 Task: Look for space in Portel, Brazil from 17th June, 2023 to 21st June, 2023 for 2 adults in price range Rs.7000 to Rs.12000. Place can be private room with 1  bedroom having 2 beds and 1 bathroom. Property type can be flat. Amenities needed are: wifi, . Booking option can be shelf check-in. Required host language is Spanish.
Action: Mouse moved to (619, 107)
Screenshot: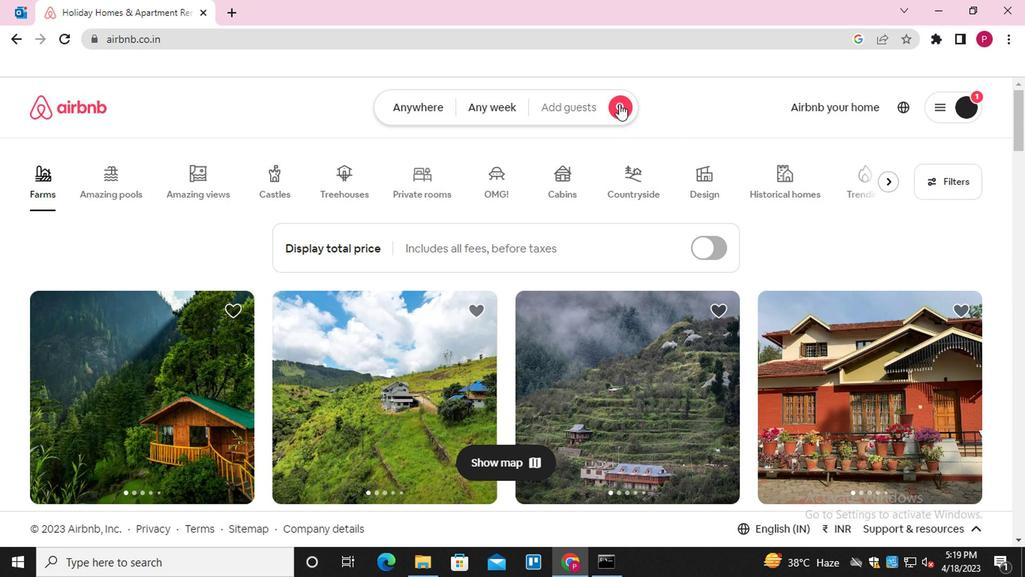 
Action: Mouse pressed left at (619, 107)
Screenshot: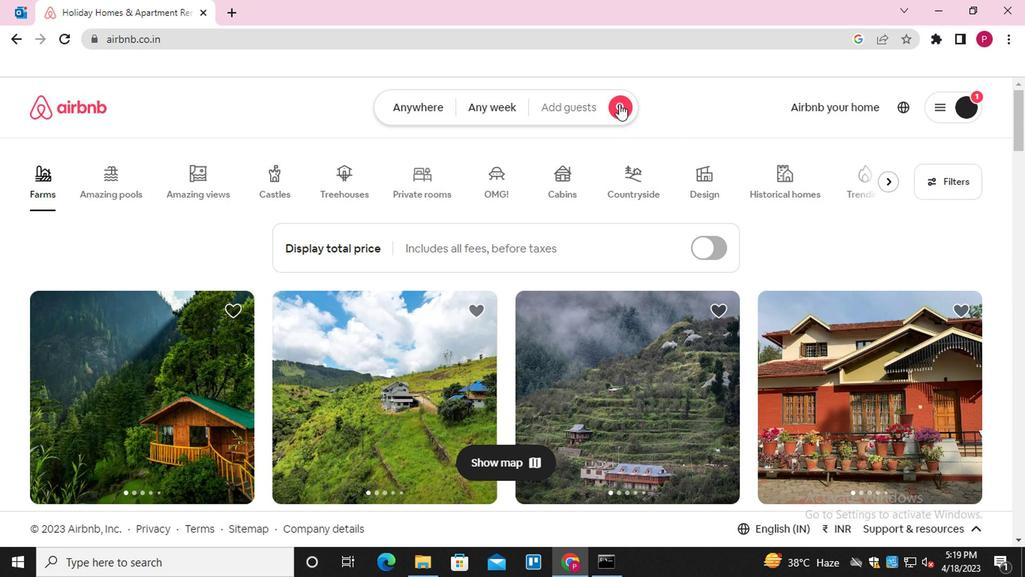 
Action: Mouse moved to (350, 176)
Screenshot: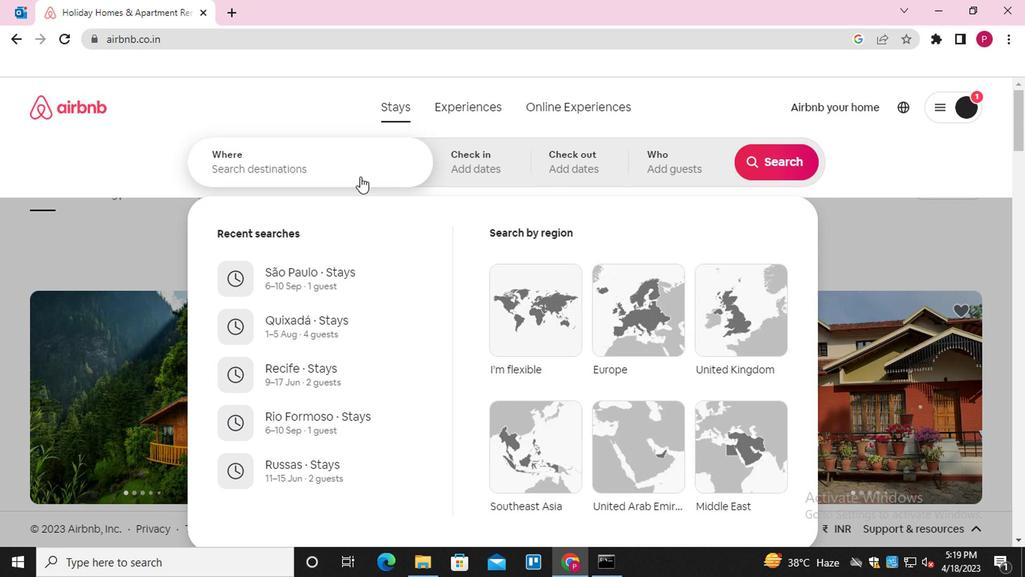
Action: Mouse pressed left at (350, 176)
Screenshot: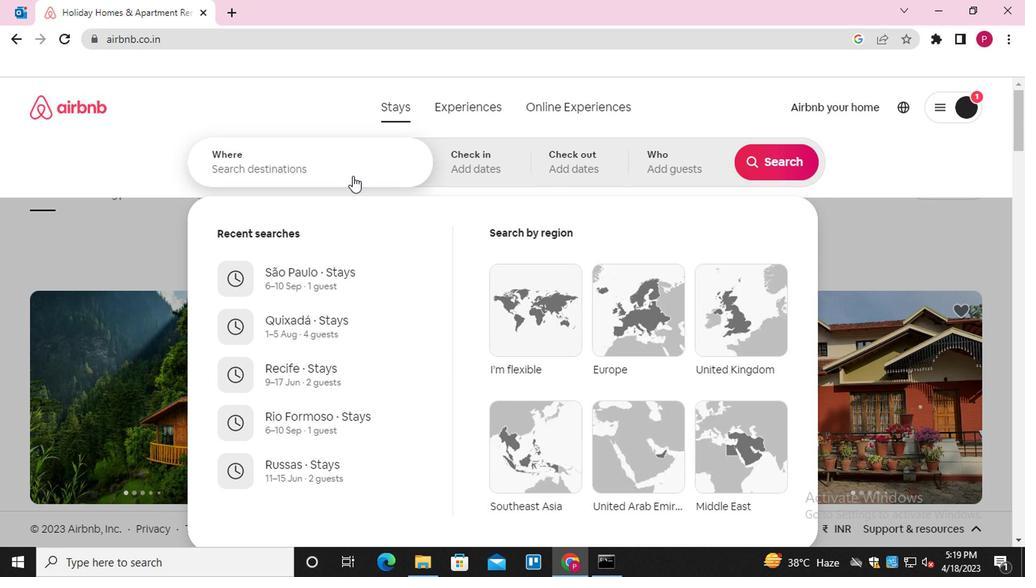 
Action: Key pressed <Key.shift>PORTEL
Screenshot: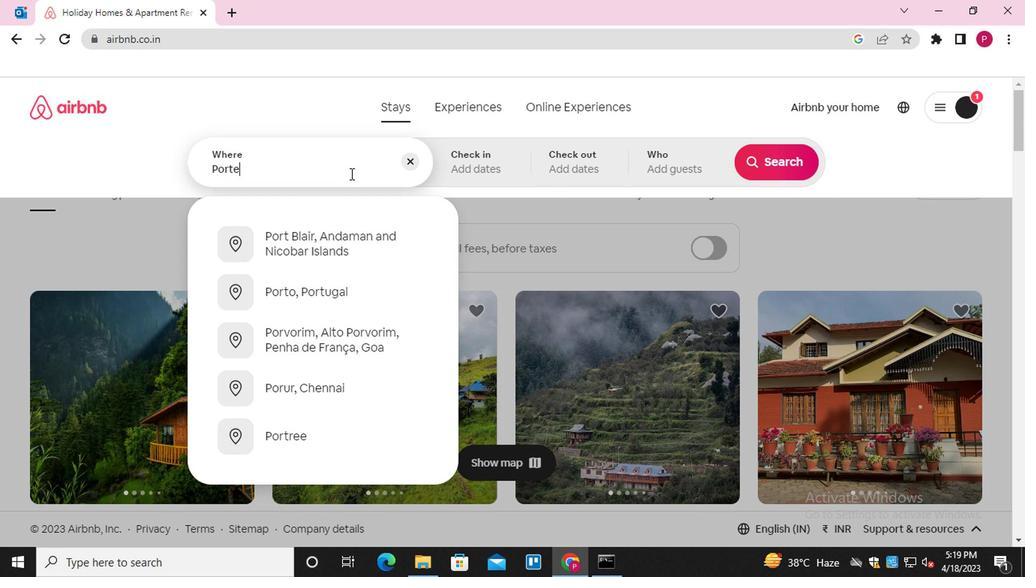 
Action: Mouse moved to (340, 296)
Screenshot: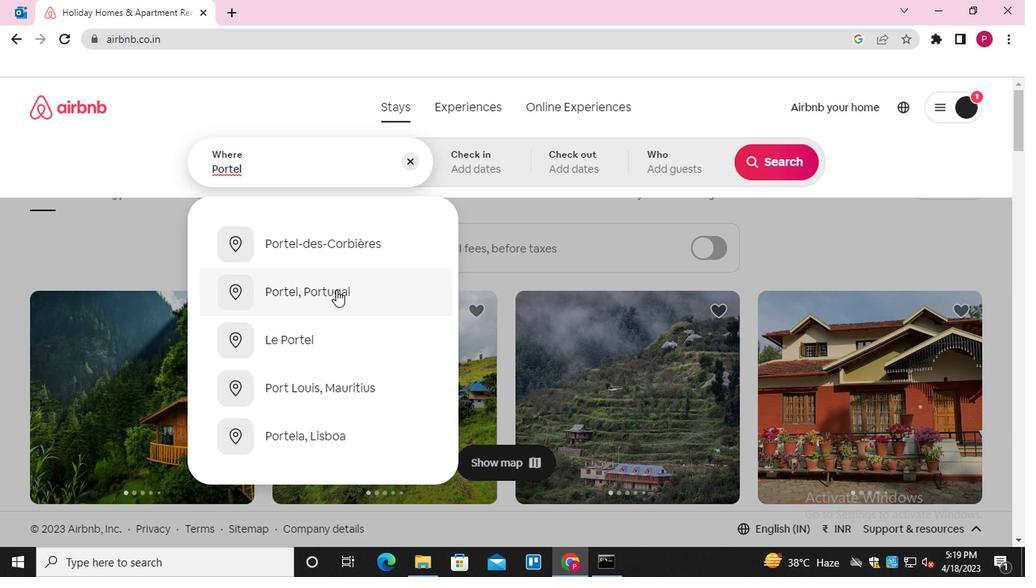 
Action: Mouse pressed left at (340, 296)
Screenshot: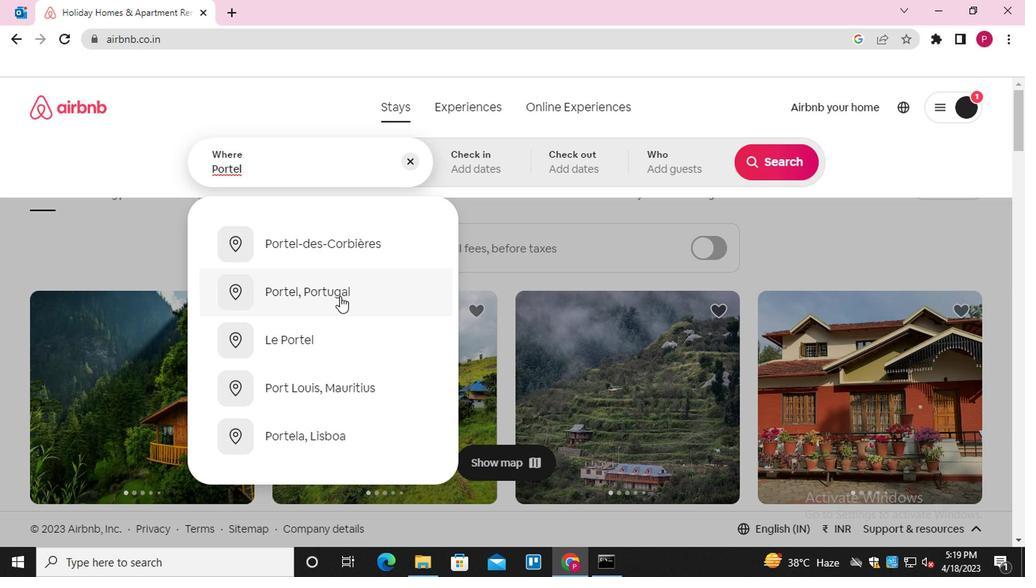
Action: Mouse moved to (758, 277)
Screenshot: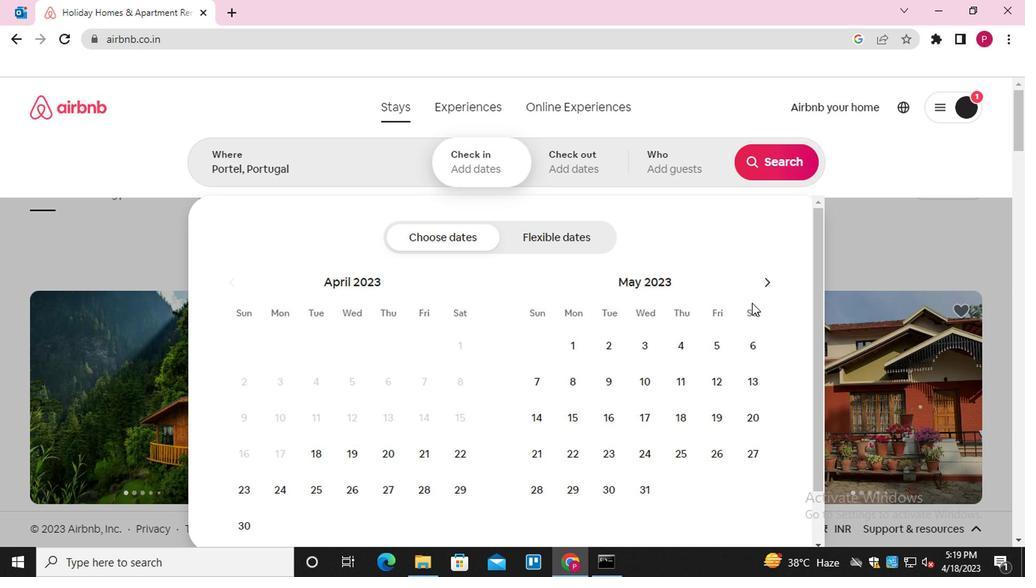 
Action: Mouse pressed left at (758, 277)
Screenshot: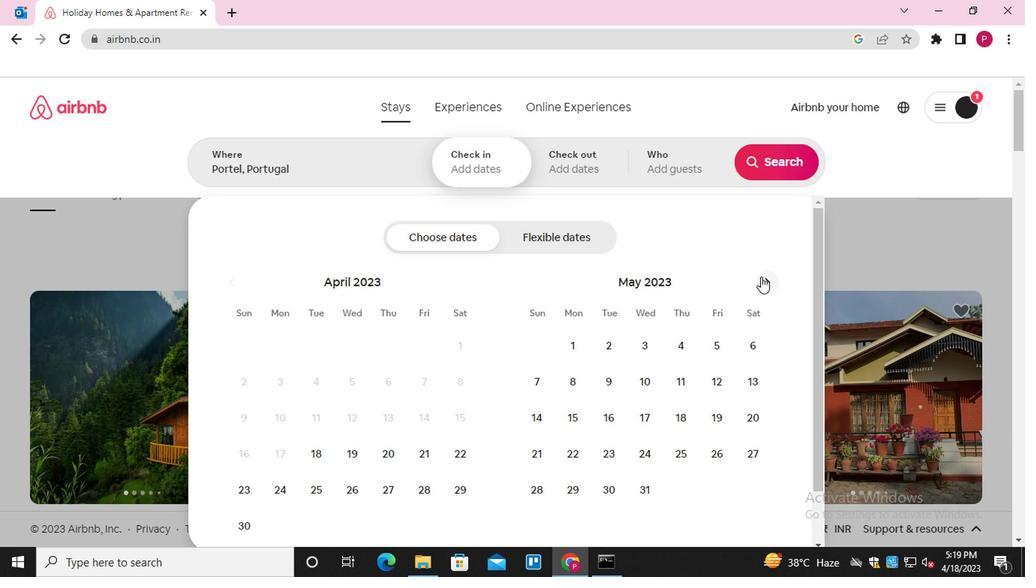 
Action: Mouse moved to (737, 415)
Screenshot: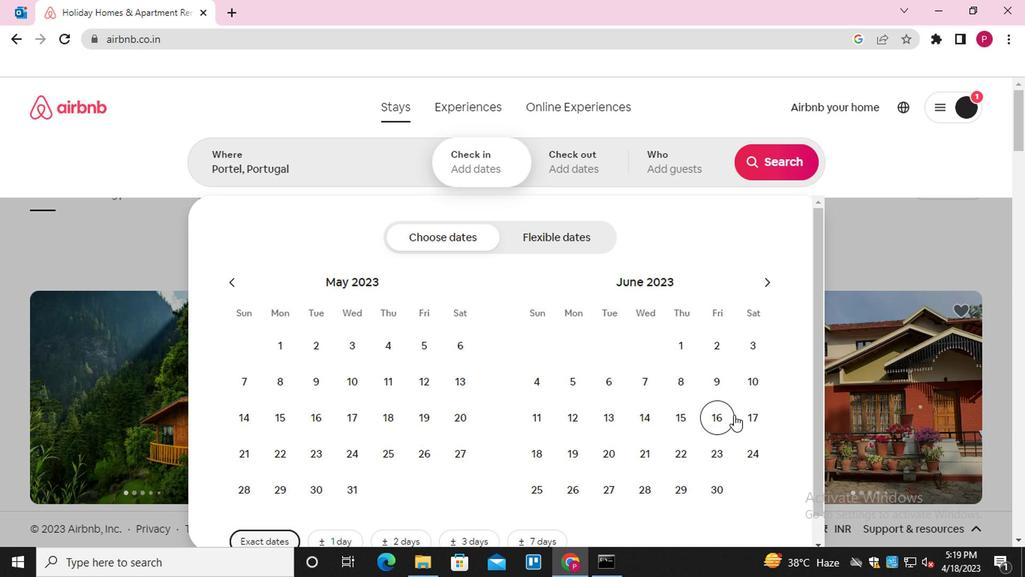 
Action: Mouse pressed left at (737, 415)
Screenshot: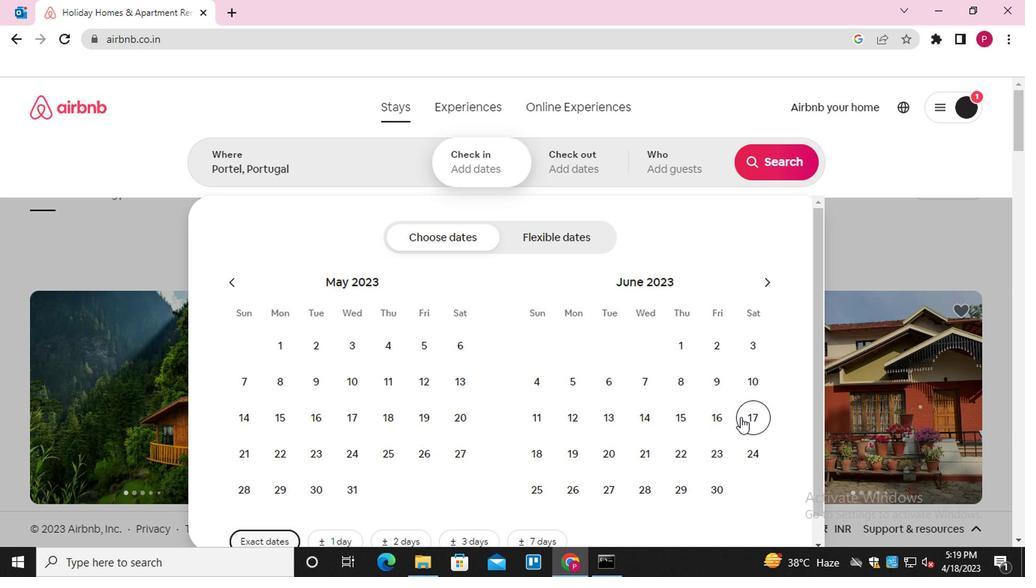 
Action: Mouse moved to (649, 454)
Screenshot: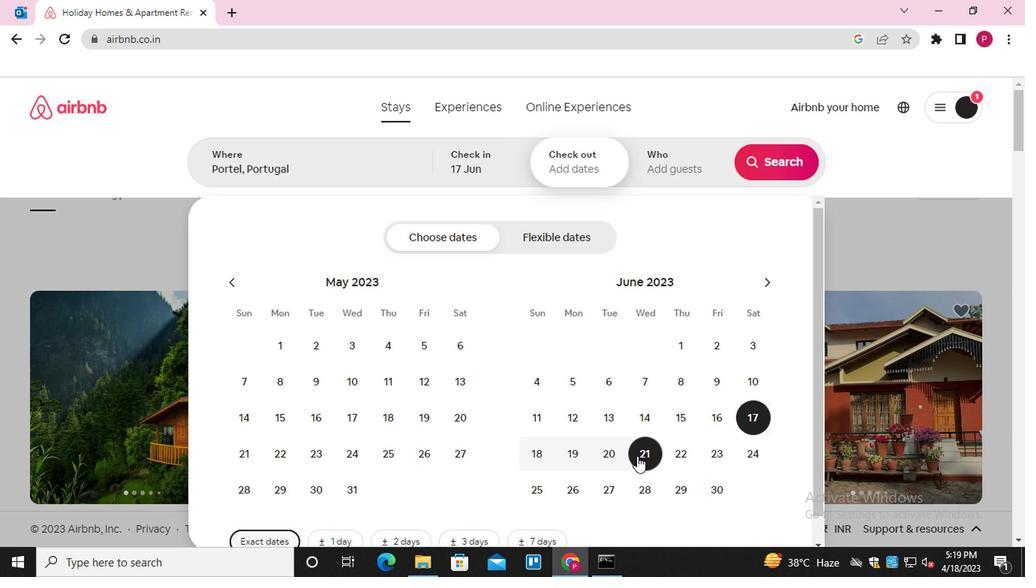 
Action: Mouse pressed left at (649, 454)
Screenshot: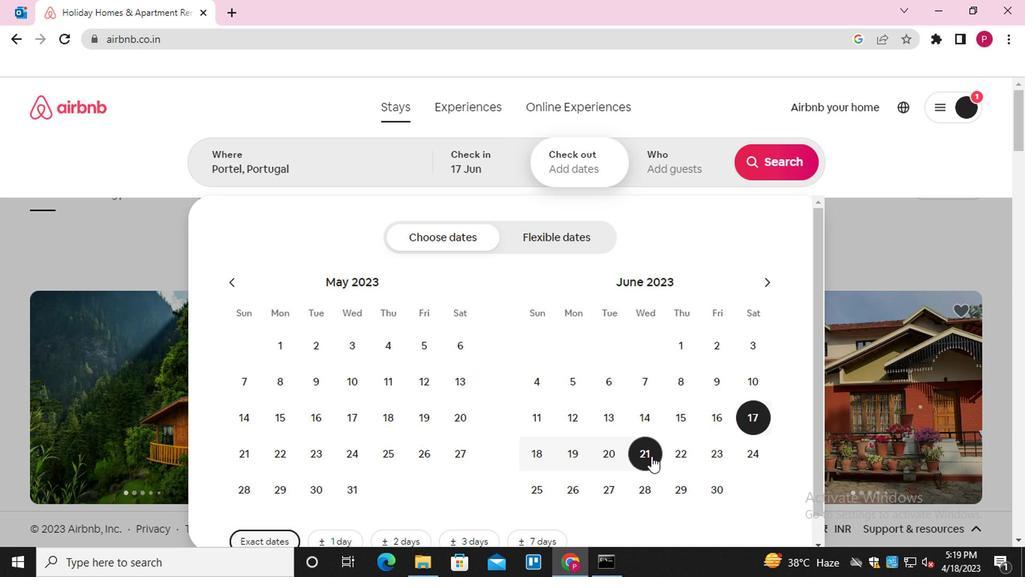 
Action: Mouse moved to (673, 168)
Screenshot: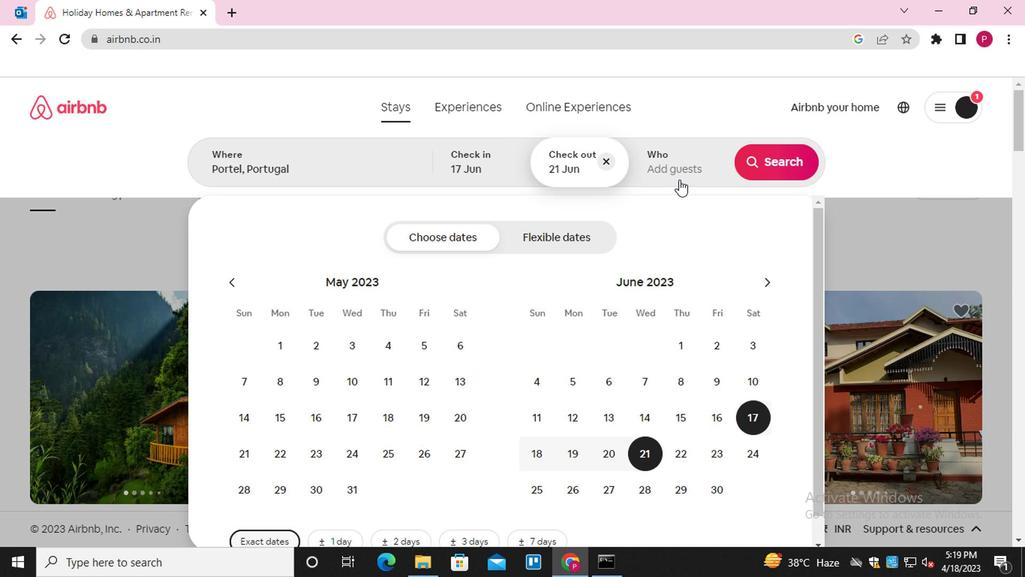 
Action: Mouse pressed left at (673, 168)
Screenshot: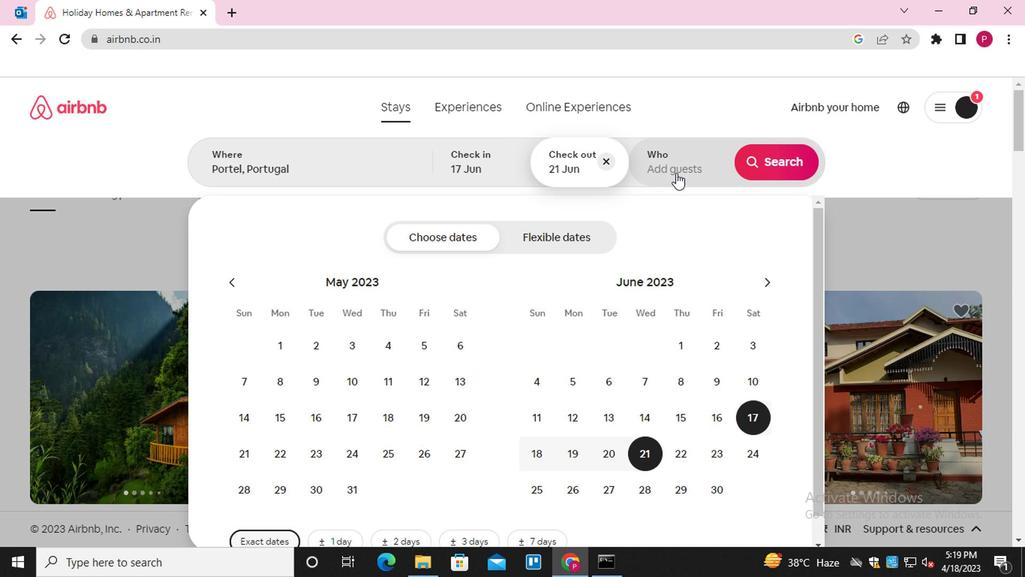 
Action: Mouse moved to (769, 246)
Screenshot: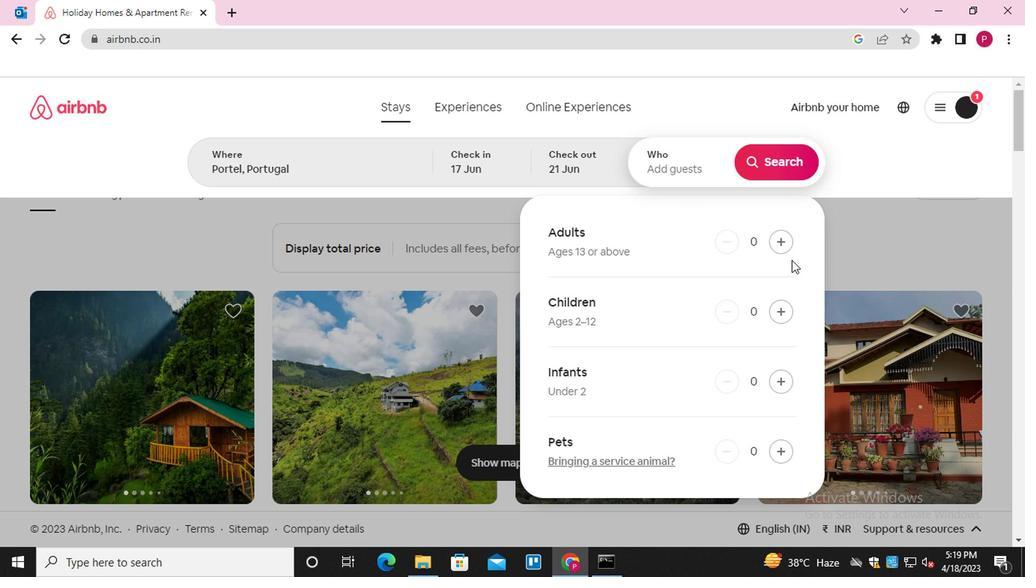 
Action: Mouse pressed left at (769, 246)
Screenshot: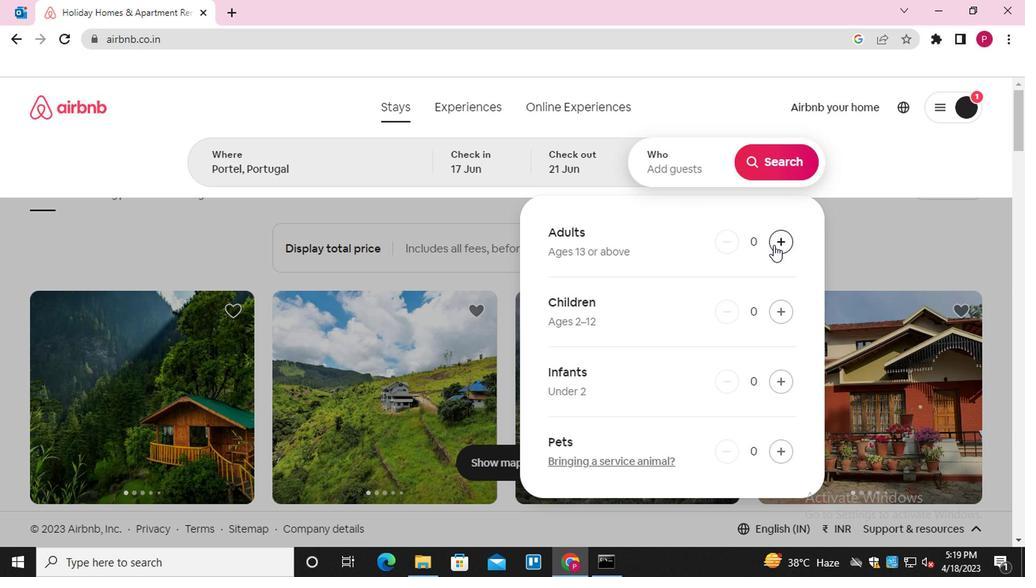 
Action: Mouse pressed left at (769, 246)
Screenshot: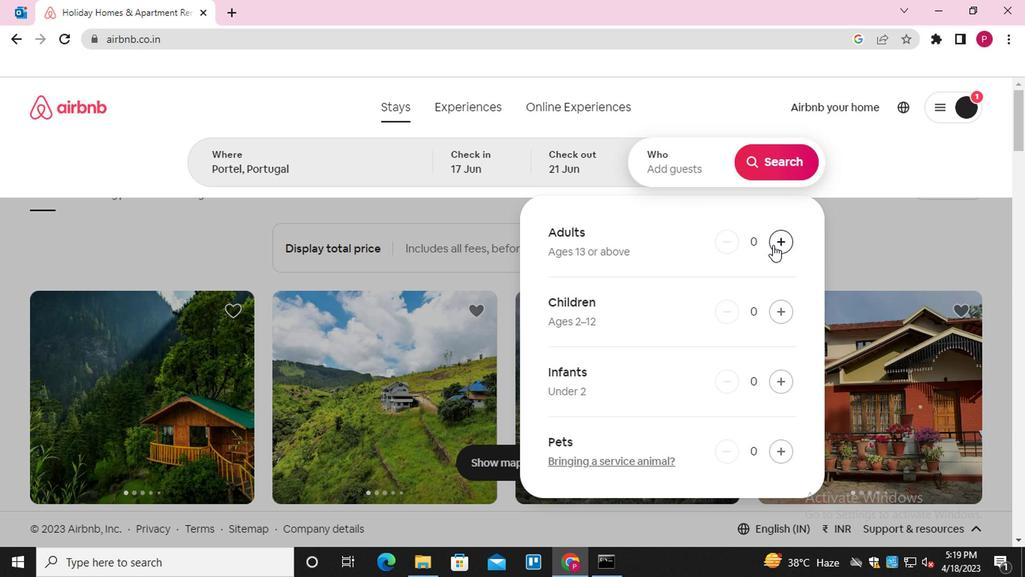 
Action: Mouse moved to (769, 166)
Screenshot: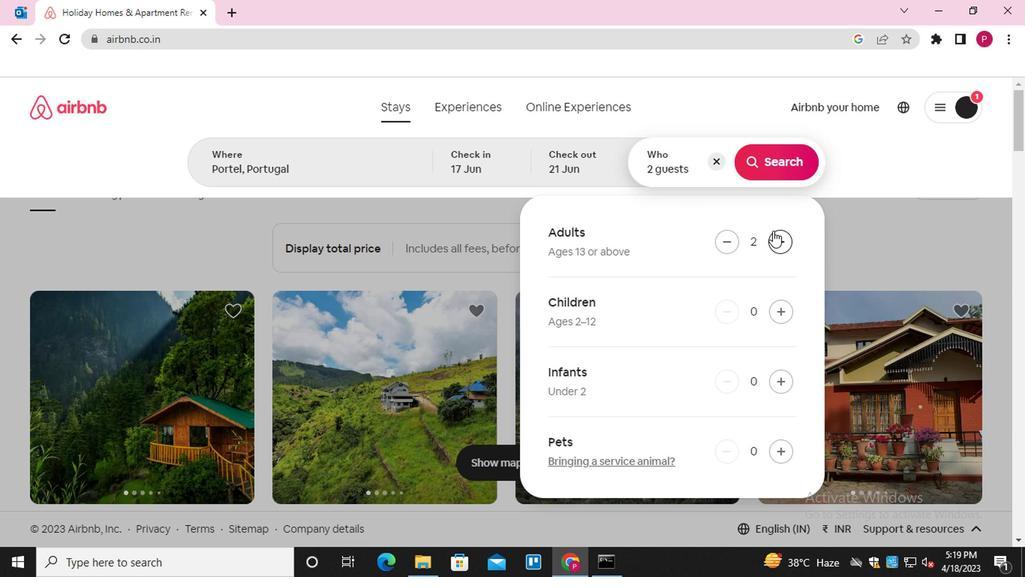 
Action: Mouse pressed left at (769, 166)
Screenshot: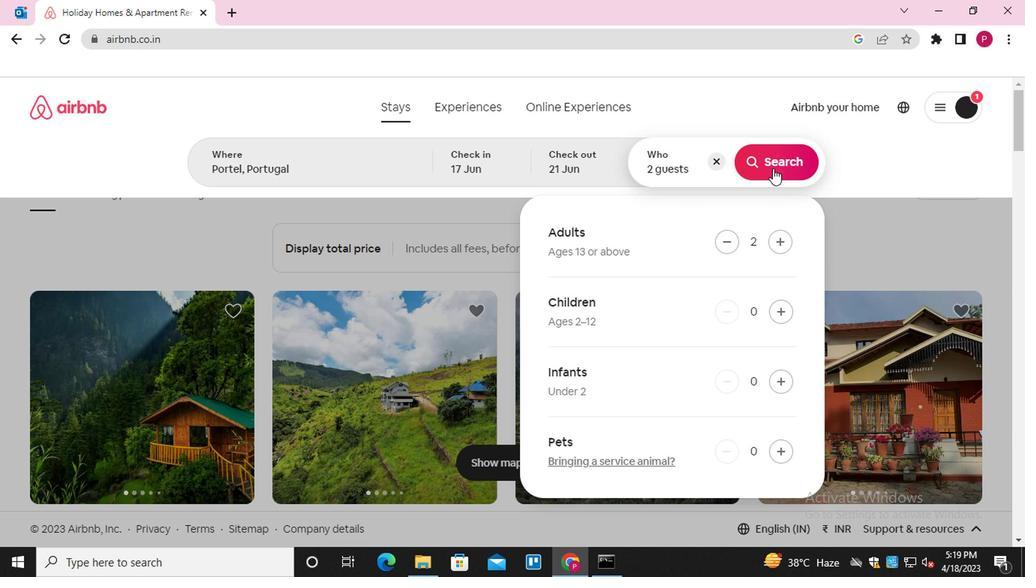 
Action: Mouse moved to (944, 172)
Screenshot: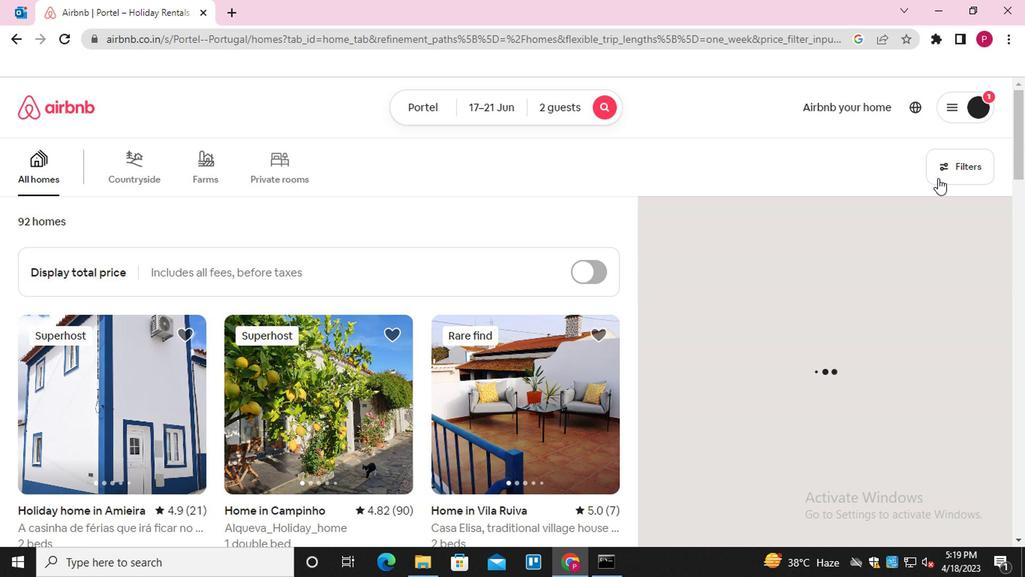 
Action: Mouse pressed left at (944, 172)
Screenshot: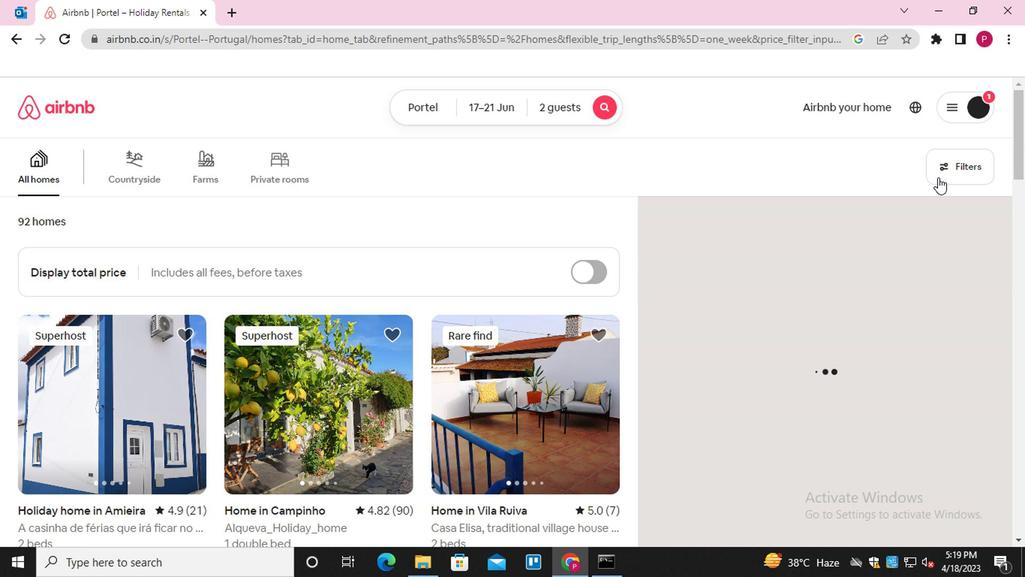 
Action: Mouse moved to (324, 362)
Screenshot: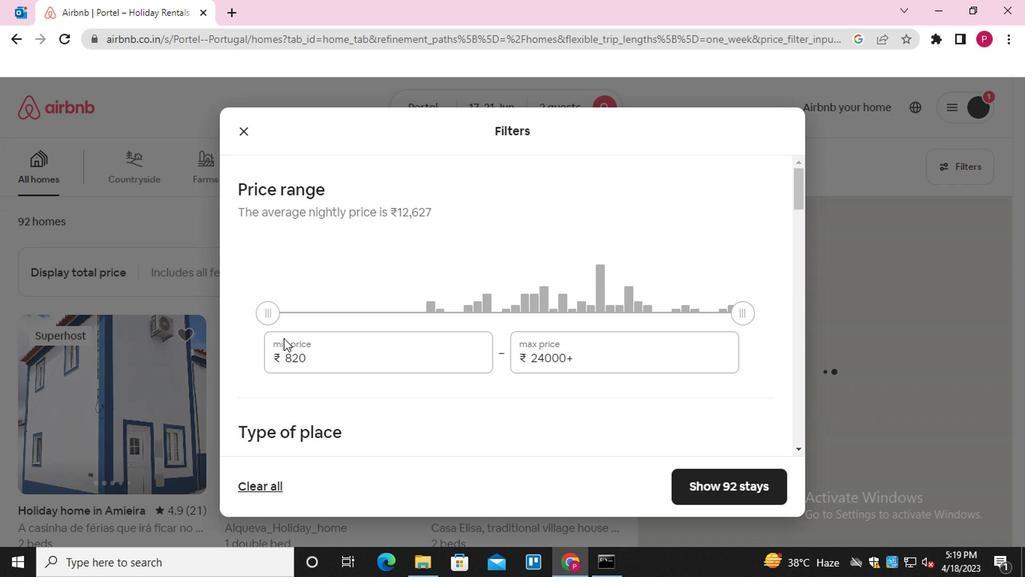 
Action: Mouse pressed left at (324, 362)
Screenshot: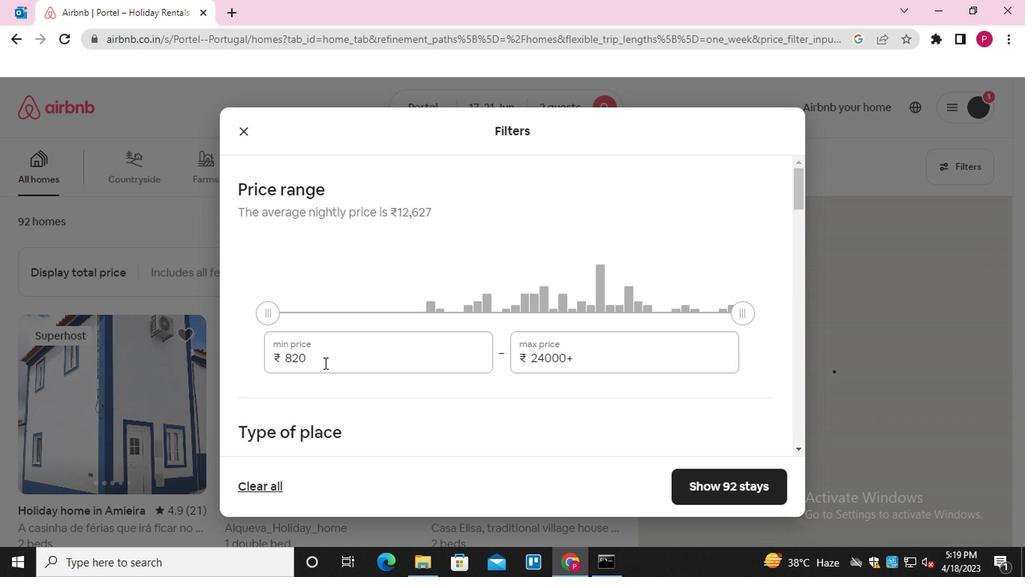 
Action: Mouse pressed left at (324, 362)
Screenshot: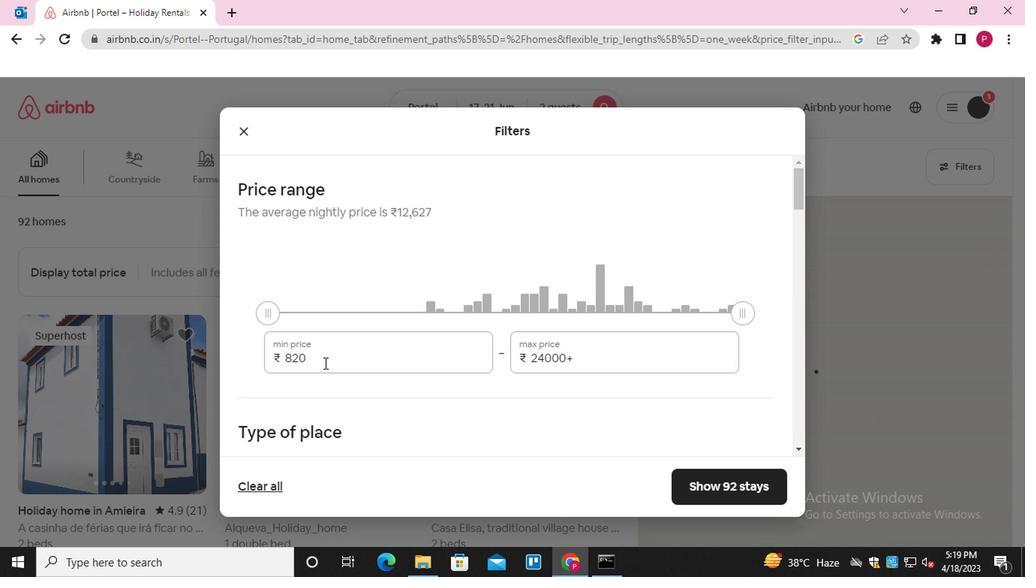 
Action: Key pressed 7000<Key.tab>129<Key.backspace>000
Screenshot: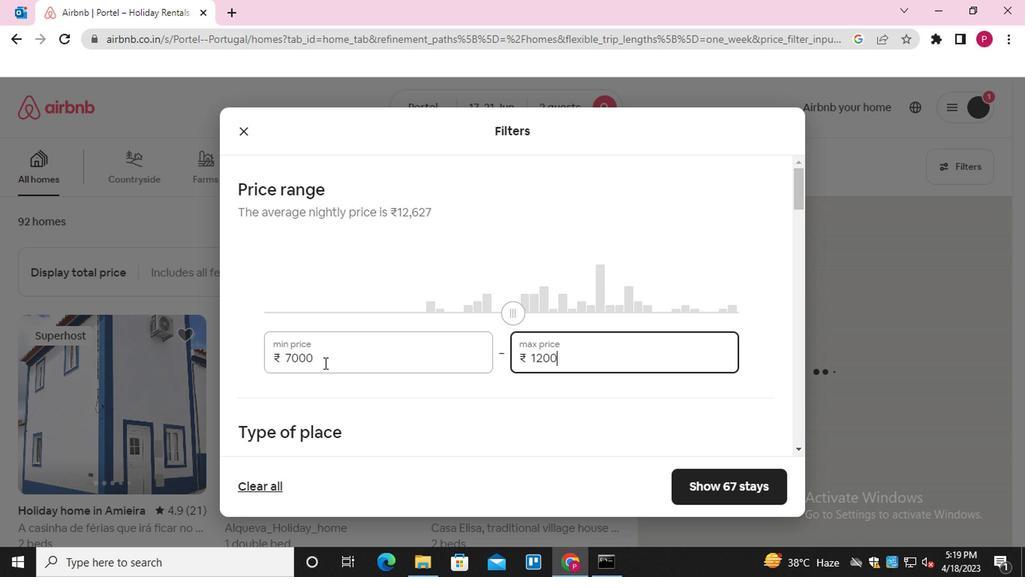 
Action: Mouse moved to (308, 431)
Screenshot: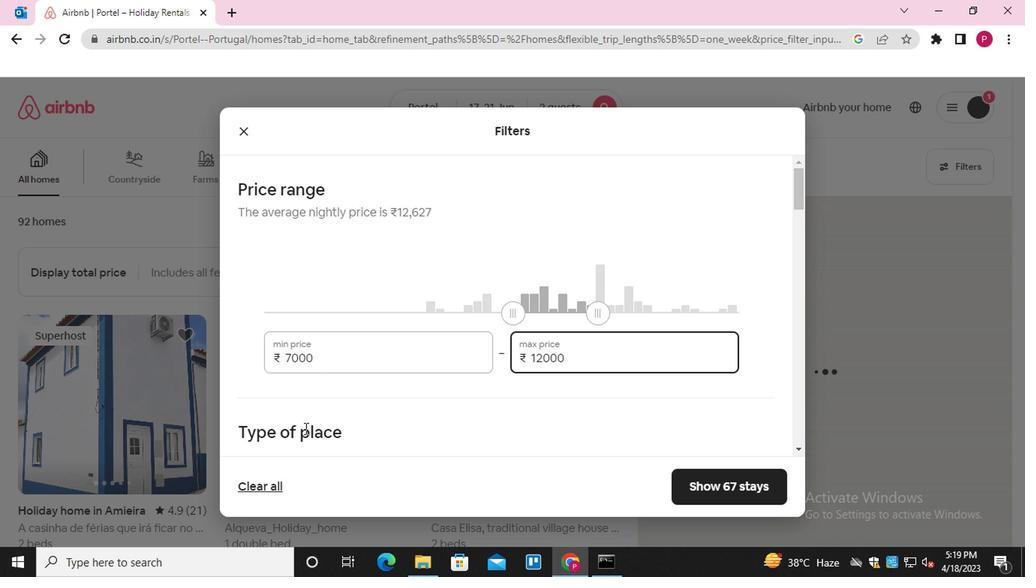
Action: Mouse scrolled (308, 430) with delta (0, 0)
Screenshot: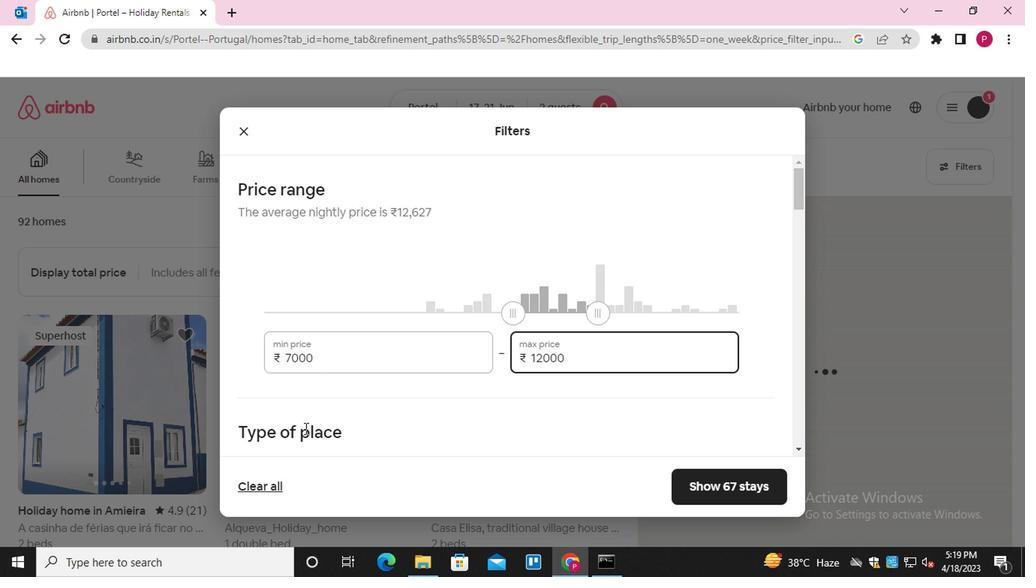 
Action: Mouse moved to (309, 431)
Screenshot: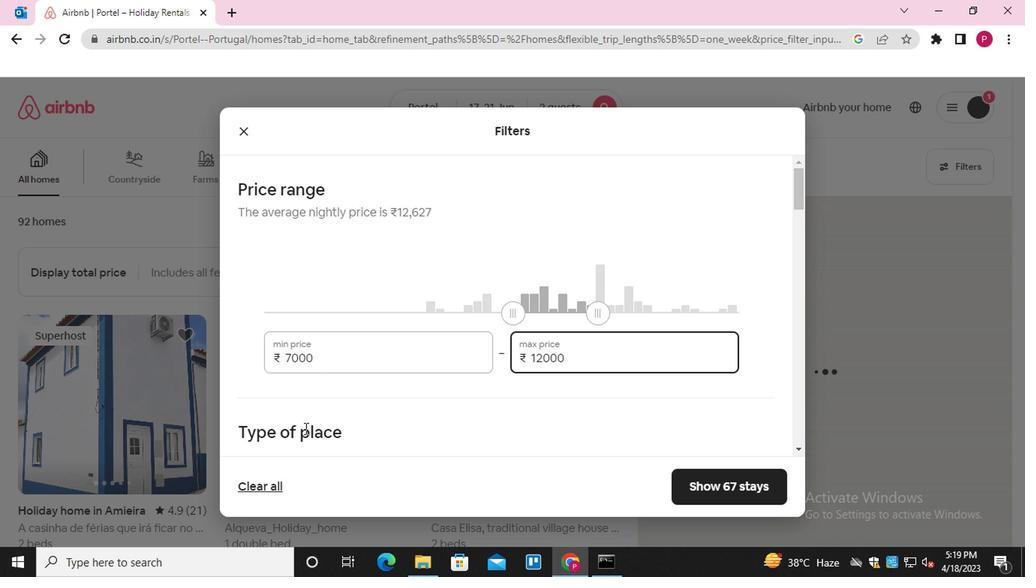 
Action: Mouse scrolled (309, 430) with delta (0, 0)
Screenshot: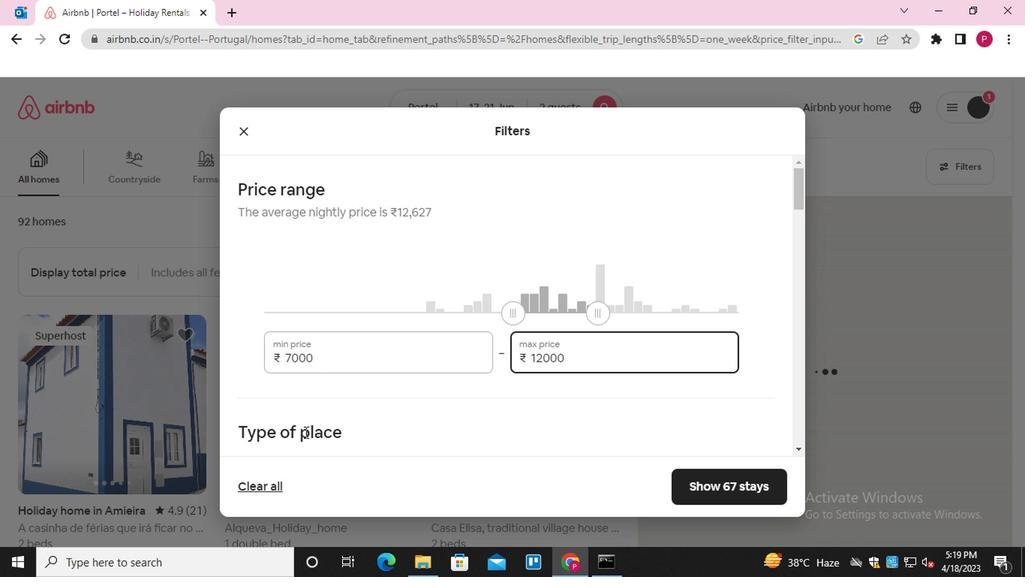 
Action: Mouse scrolled (309, 430) with delta (0, 0)
Screenshot: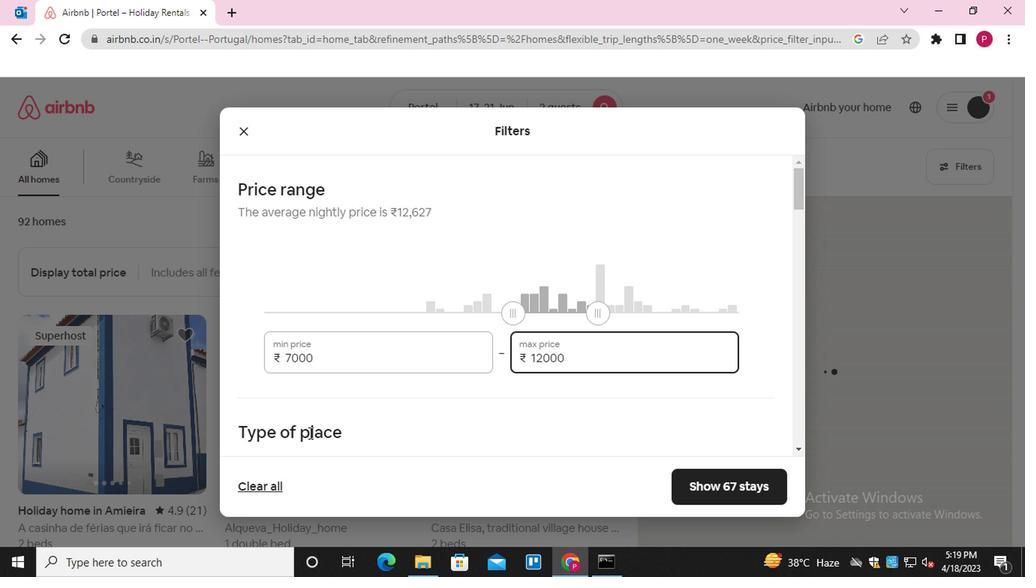 
Action: Mouse moved to (508, 257)
Screenshot: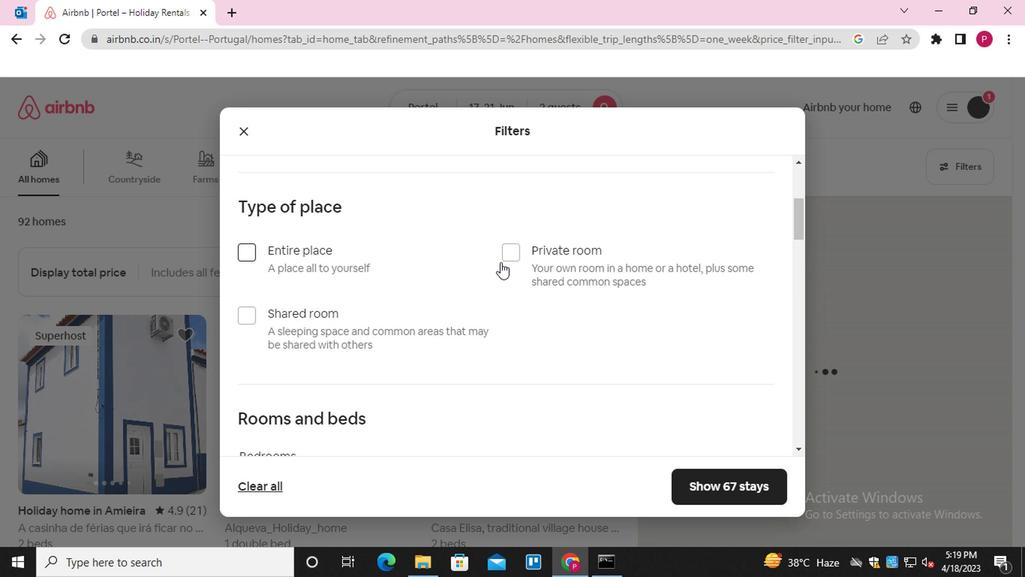 
Action: Mouse pressed left at (508, 257)
Screenshot: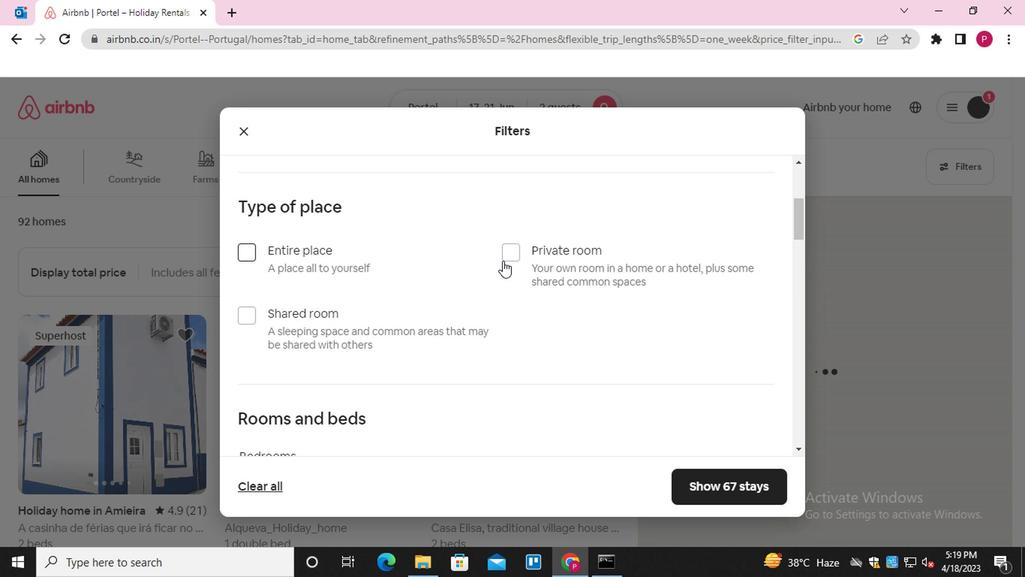 
Action: Mouse moved to (452, 369)
Screenshot: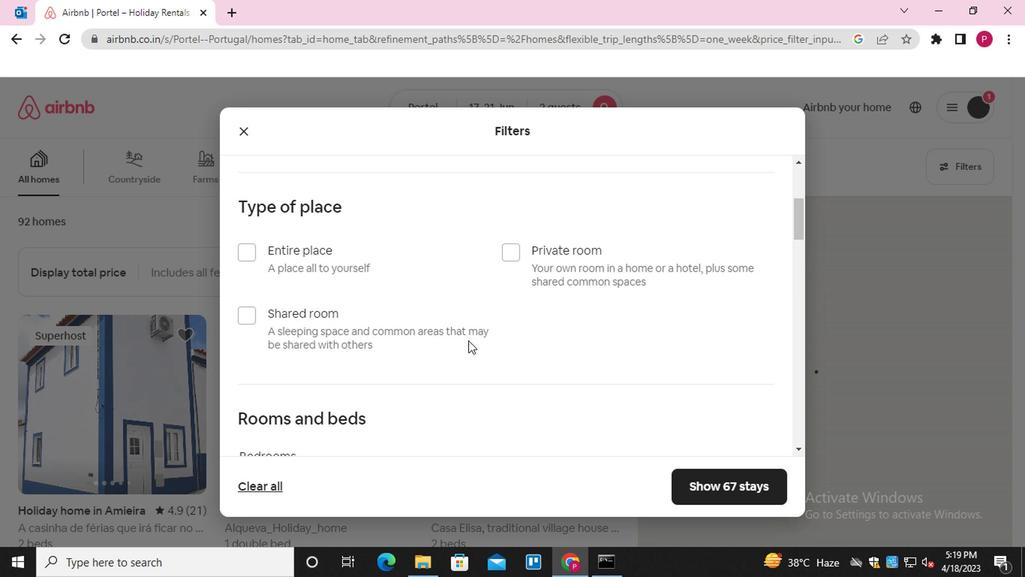 
Action: Mouse scrolled (452, 369) with delta (0, 0)
Screenshot: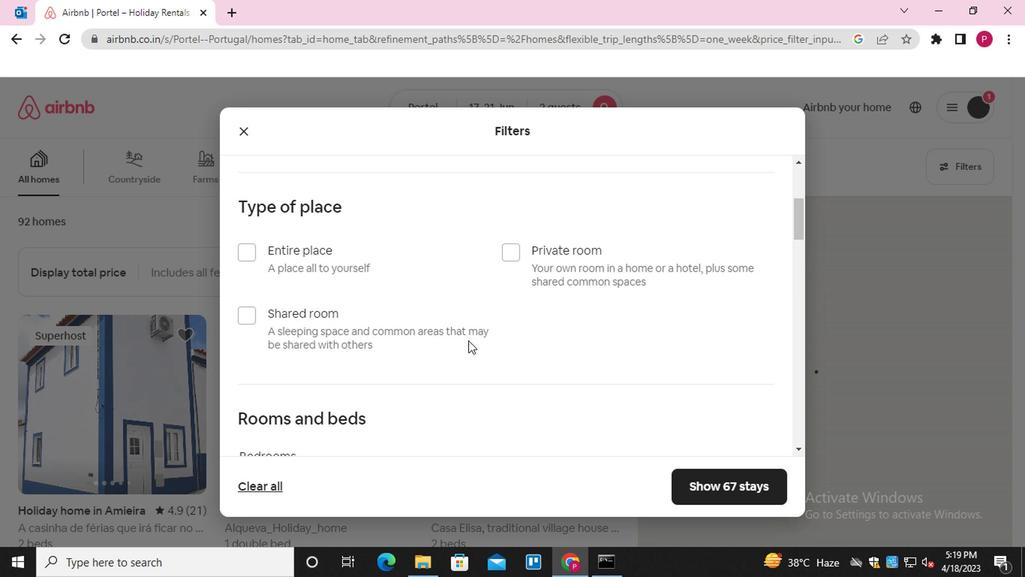 
Action: Mouse moved to (451, 371)
Screenshot: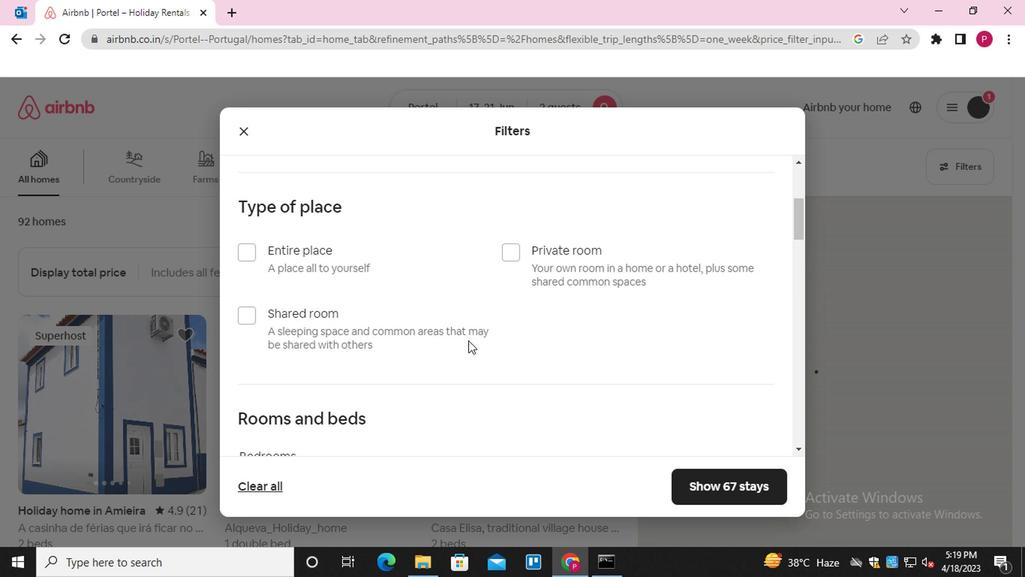 
Action: Mouse scrolled (451, 370) with delta (0, 0)
Screenshot: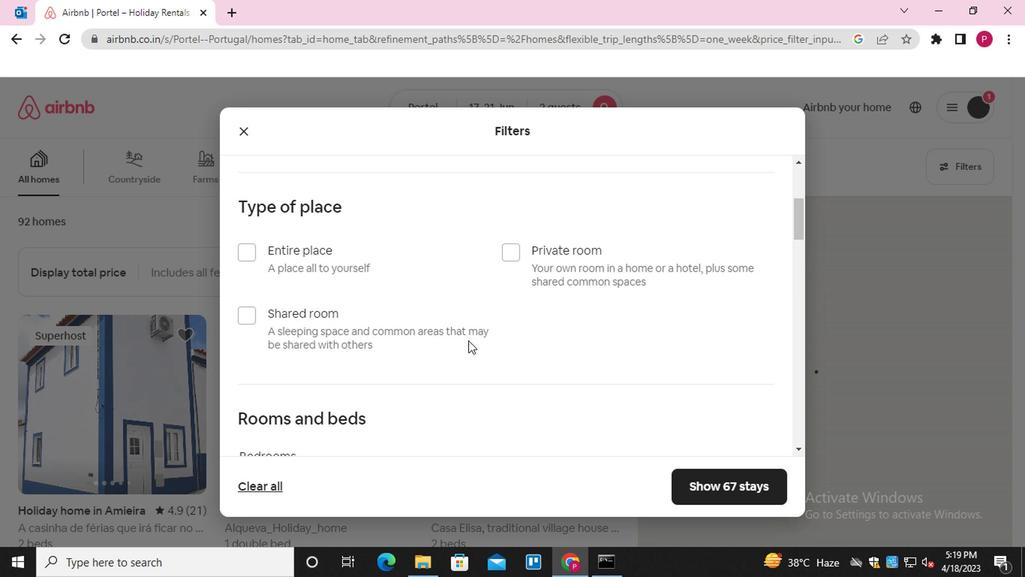 
Action: Mouse moved to (449, 373)
Screenshot: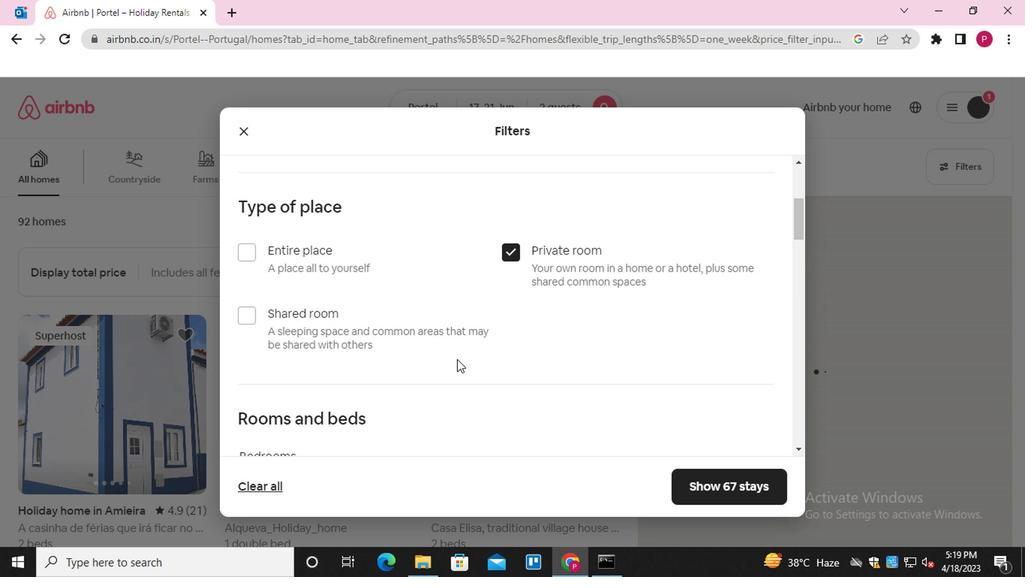 
Action: Mouse scrolled (449, 372) with delta (0, 0)
Screenshot: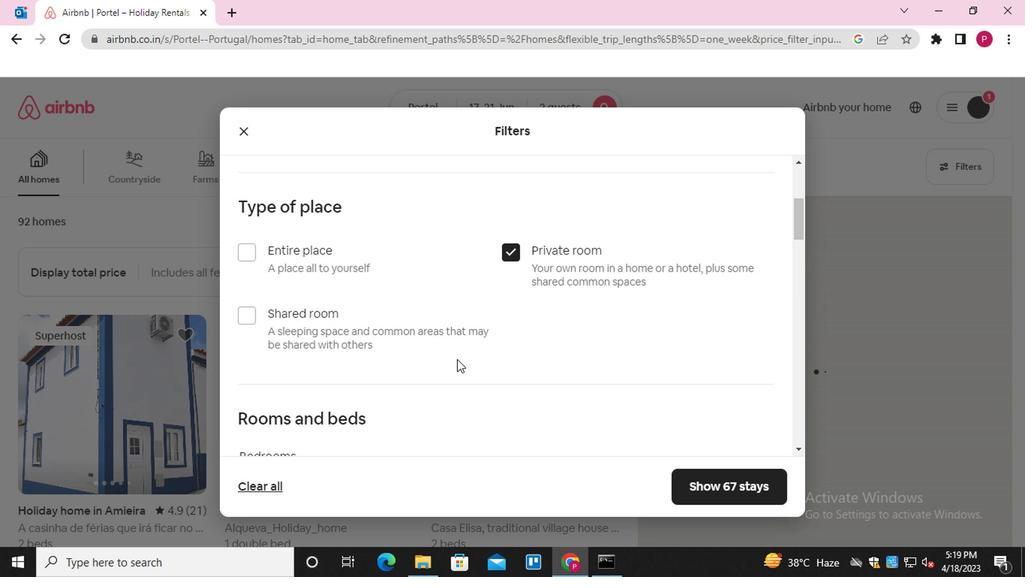 
Action: Mouse moved to (333, 278)
Screenshot: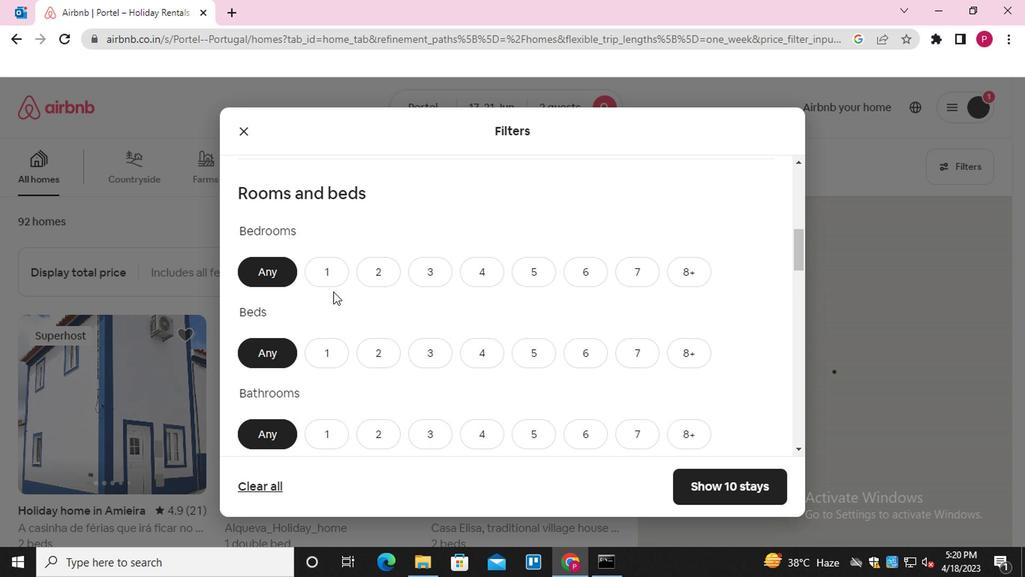 
Action: Mouse pressed left at (333, 278)
Screenshot: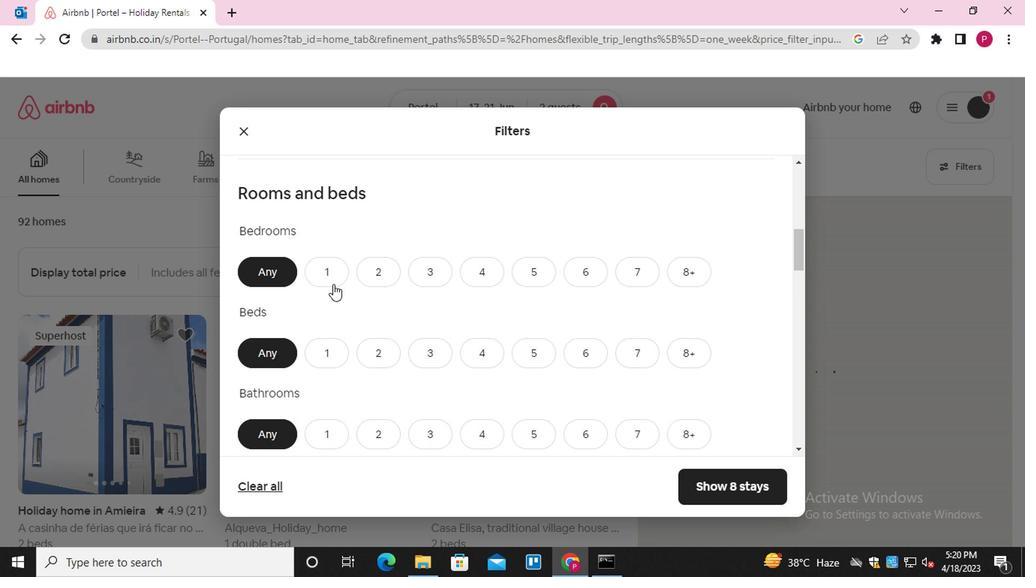 
Action: Mouse moved to (382, 352)
Screenshot: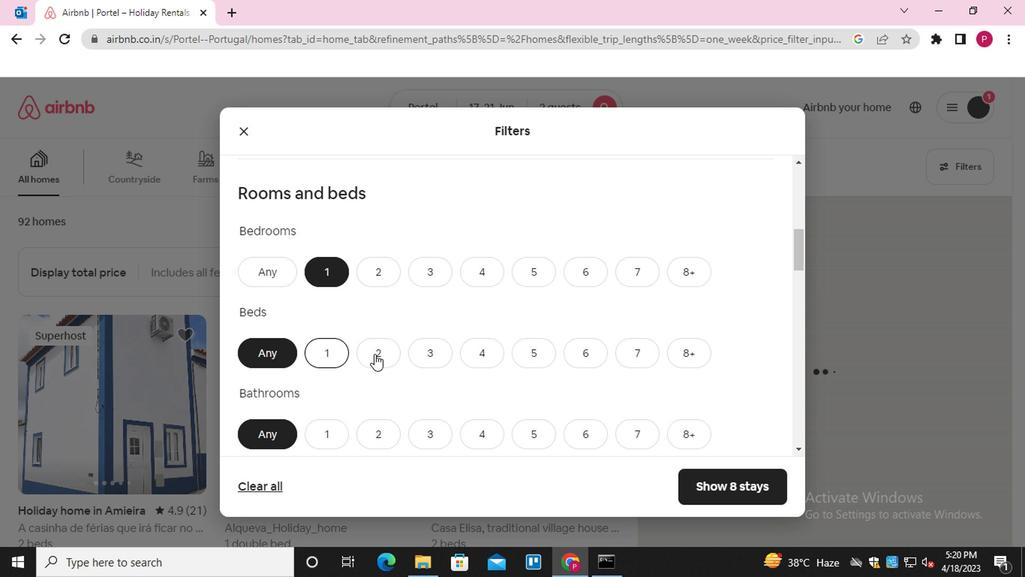 
Action: Mouse pressed left at (382, 352)
Screenshot: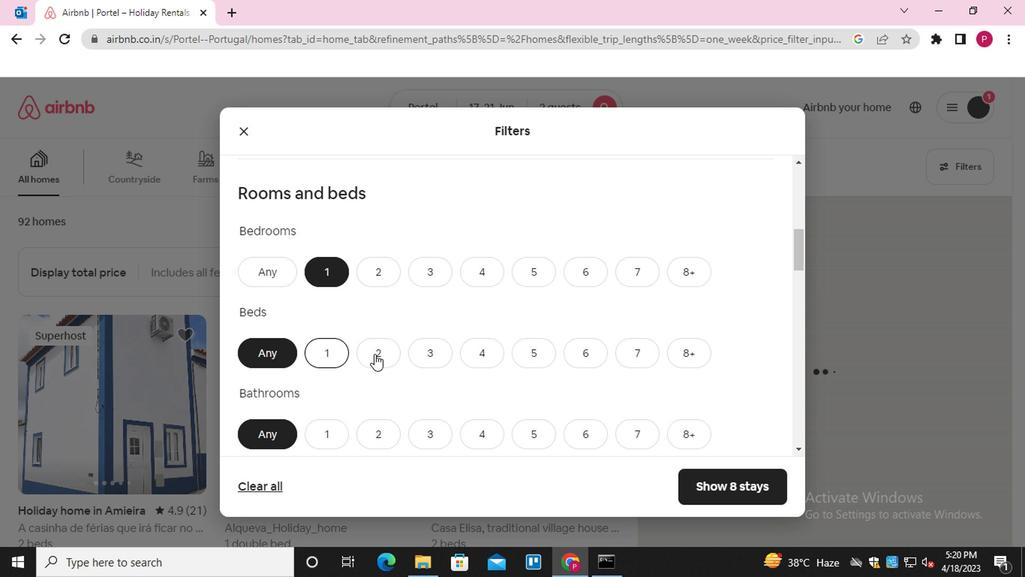 
Action: Mouse moved to (335, 431)
Screenshot: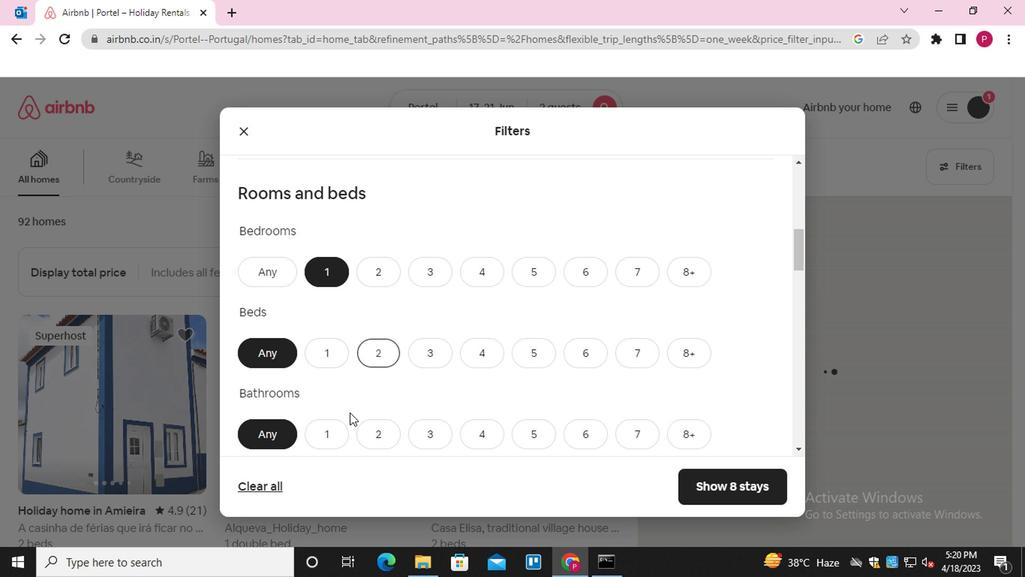 
Action: Mouse pressed left at (335, 431)
Screenshot: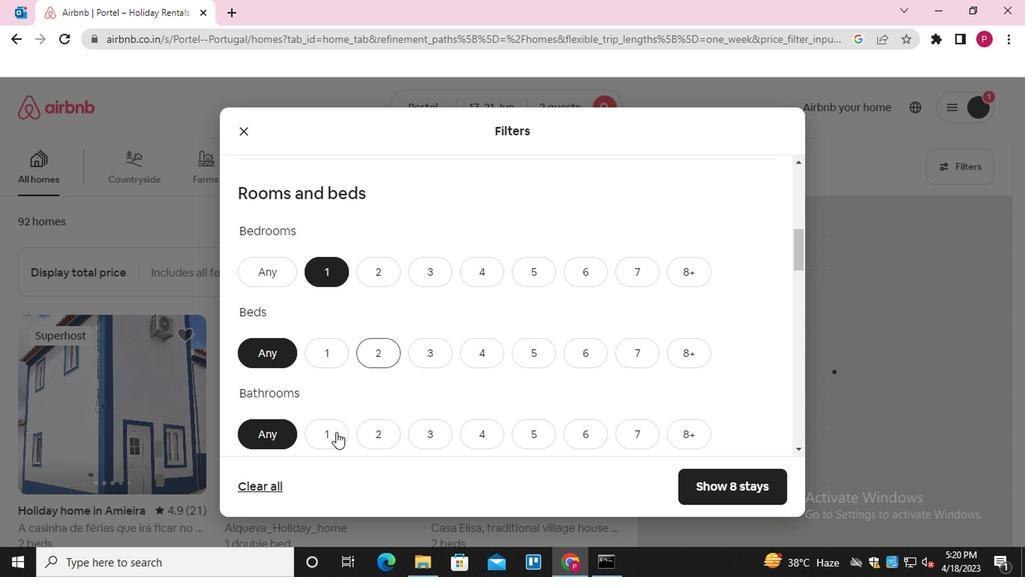 
Action: Mouse moved to (388, 369)
Screenshot: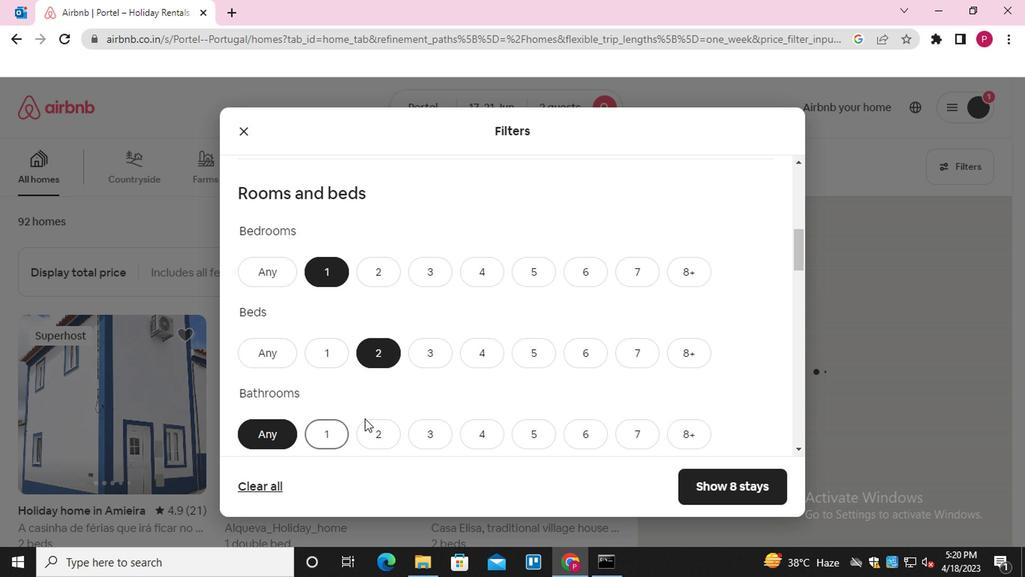 
Action: Mouse scrolled (388, 368) with delta (0, -1)
Screenshot: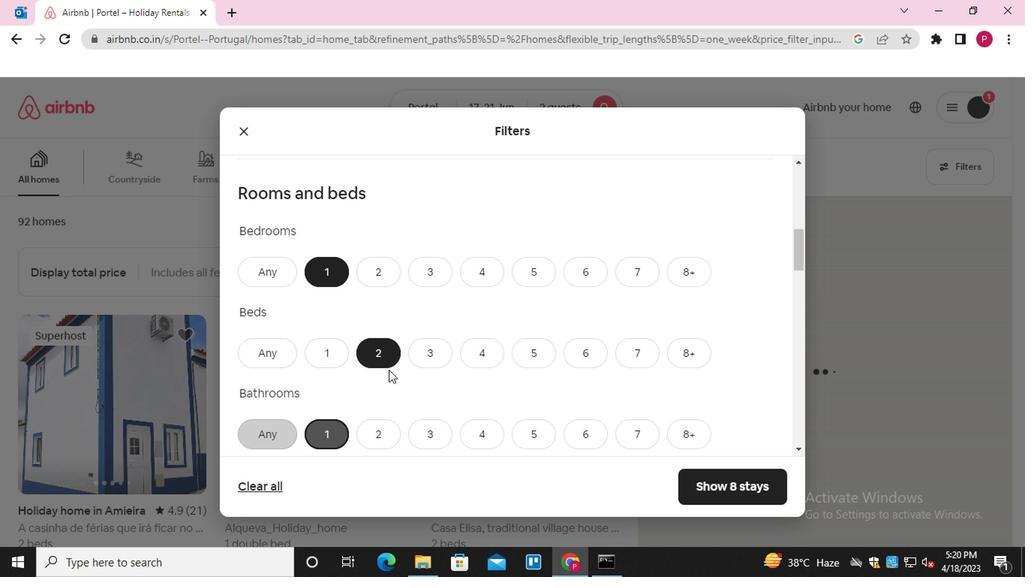 
Action: Mouse scrolled (388, 368) with delta (0, -1)
Screenshot: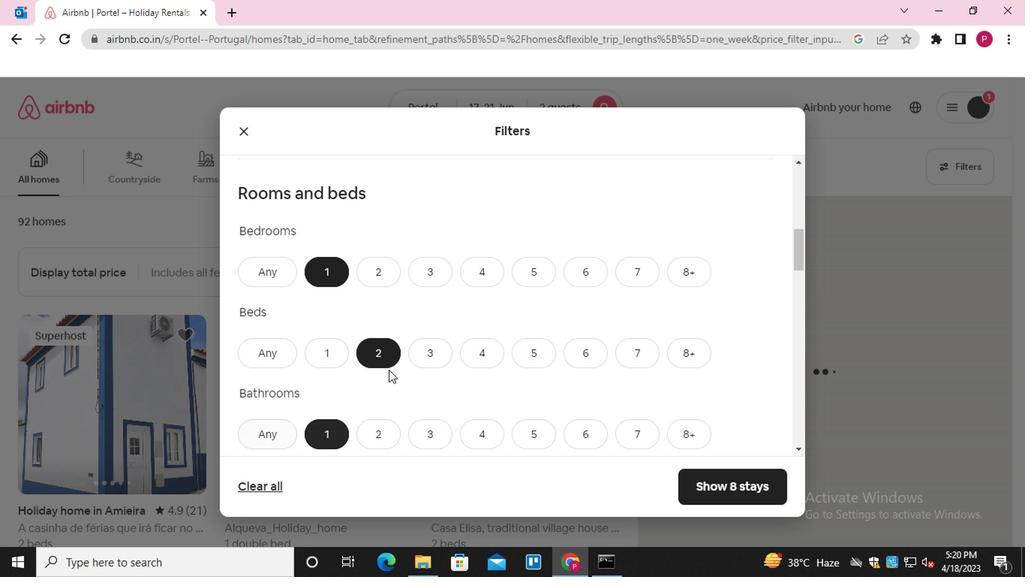 
Action: Mouse scrolled (388, 368) with delta (0, -1)
Screenshot: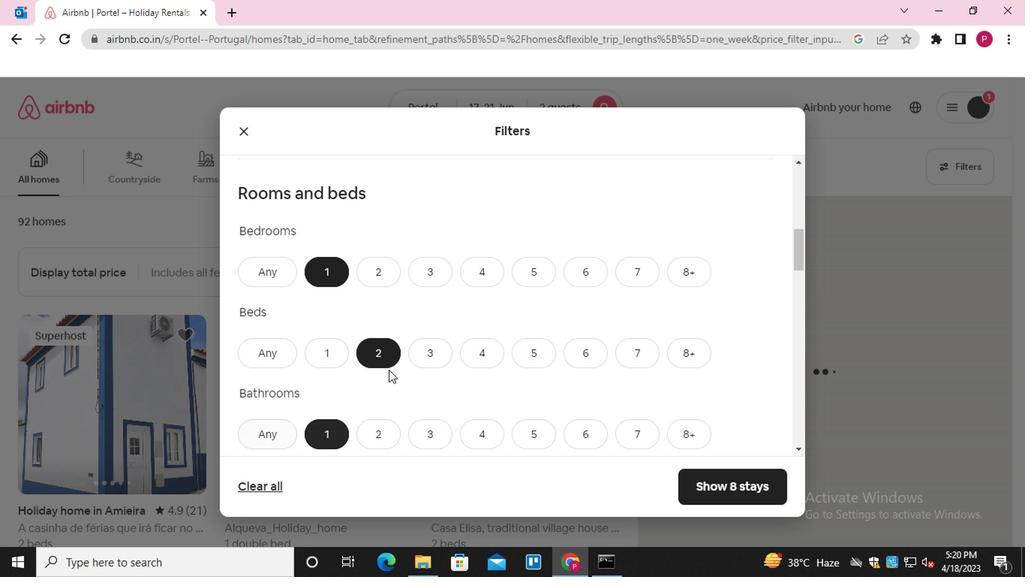 
Action: Mouse moved to (429, 369)
Screenshot: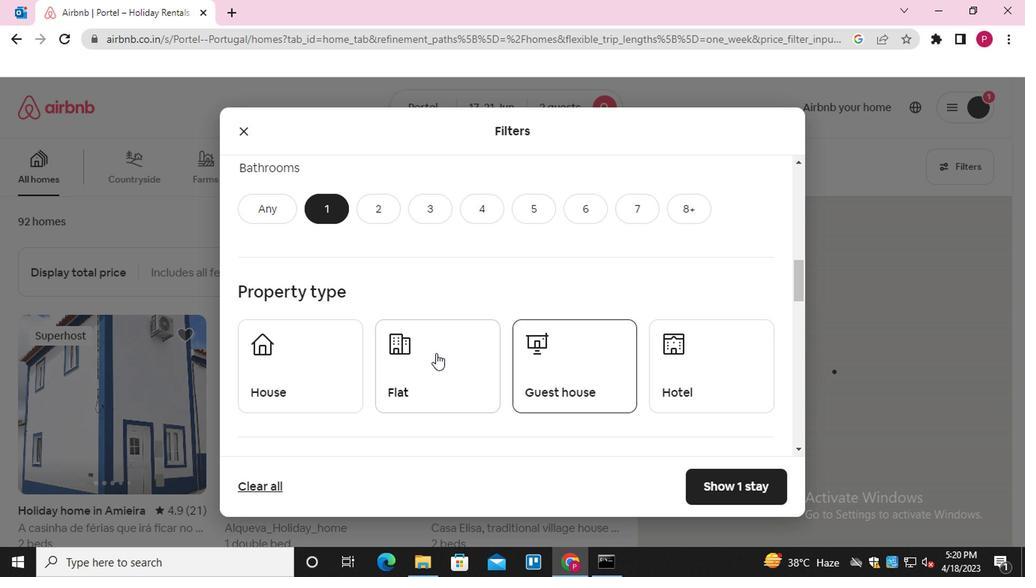
Action: Mouse pressed left at (429, 369)
Screenshot: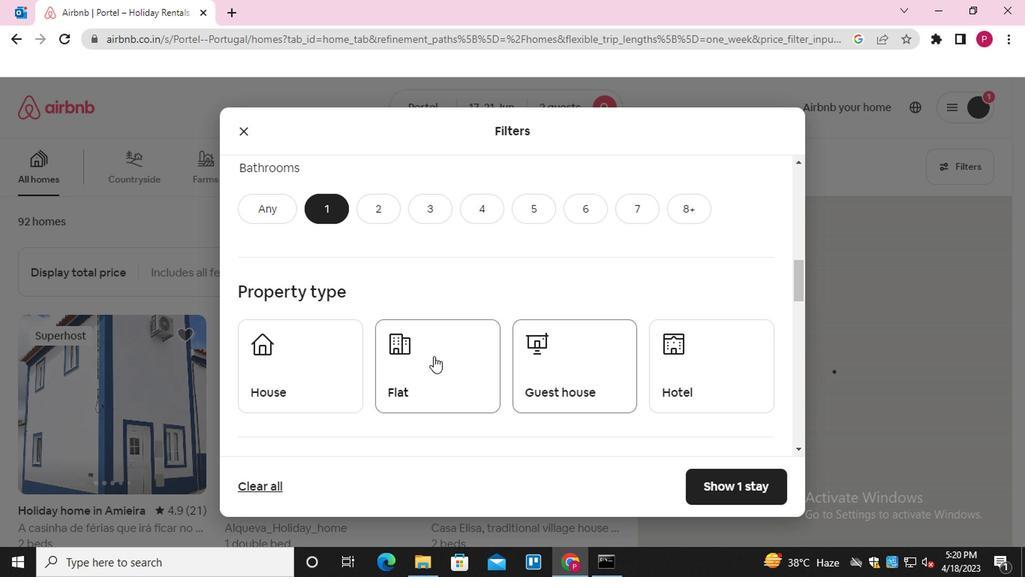 
Action: Mouse scrolled (429, 368) with delta (0, -1)
Screenshot: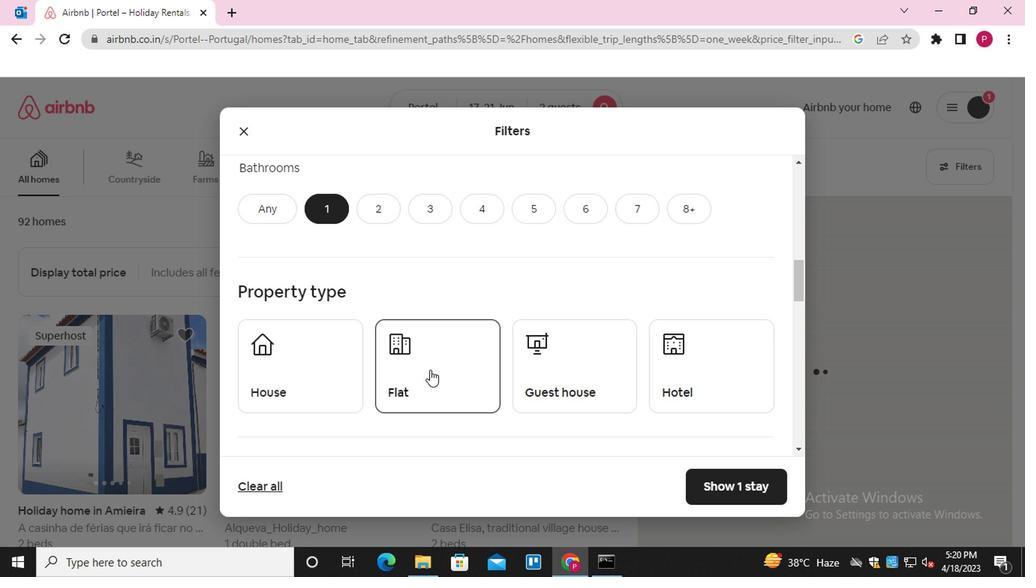 
Action: Mouse scrolled (429, 368) with delta (0, -1)
Screenshot: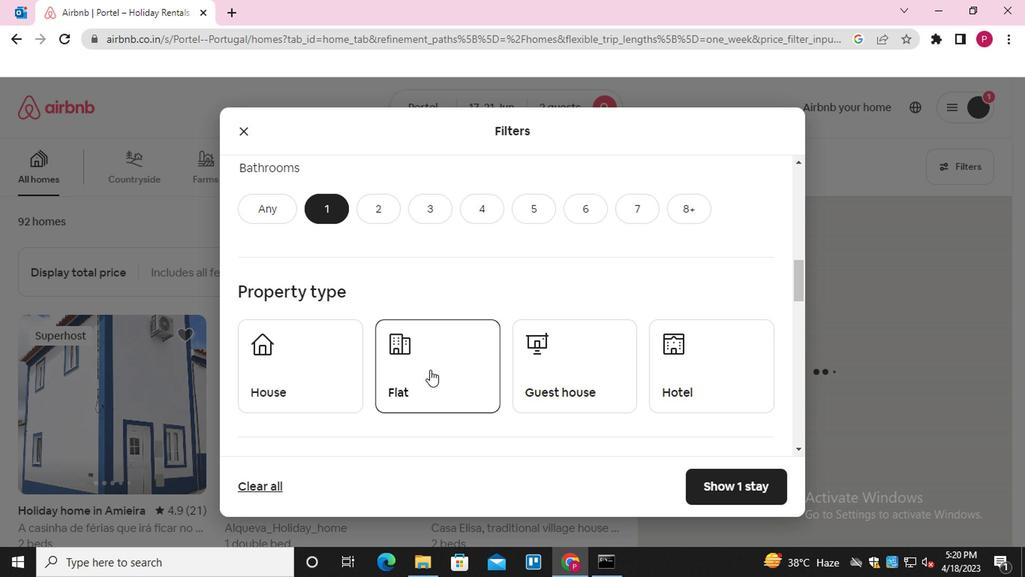
Action: Mouse scrolled (429, 368) with delta (0, -1)
Screenshot: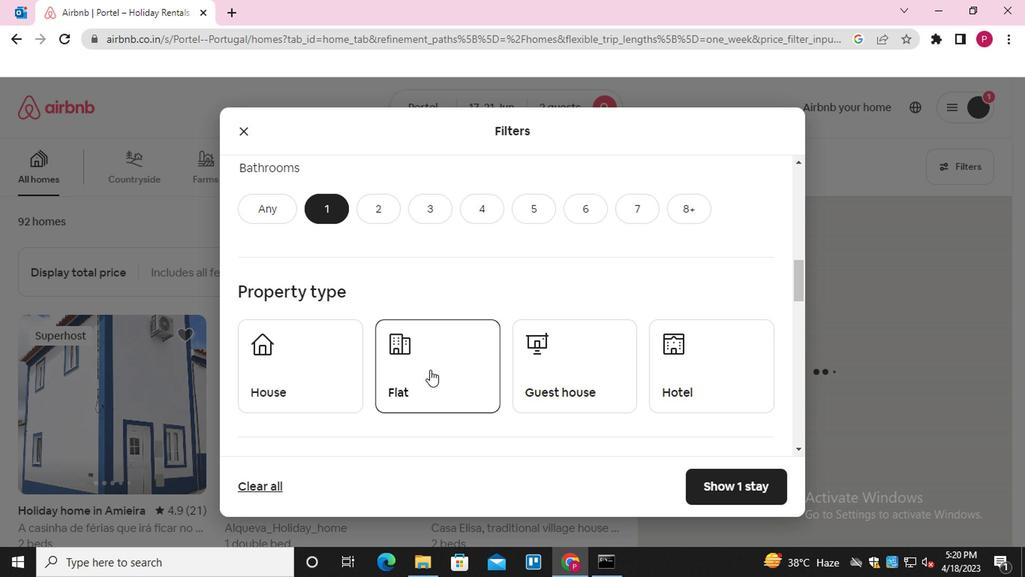 
Action: Mouse scrolled (429, 368) with delta (0, -1)
Screenshot: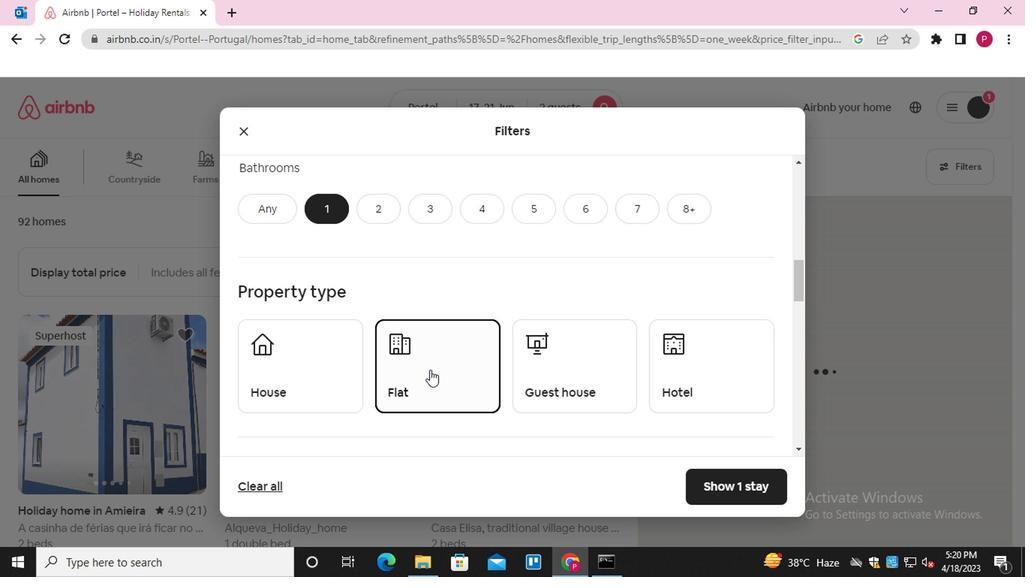 
Action: Mouse moved to (267, 251)
Screenshot: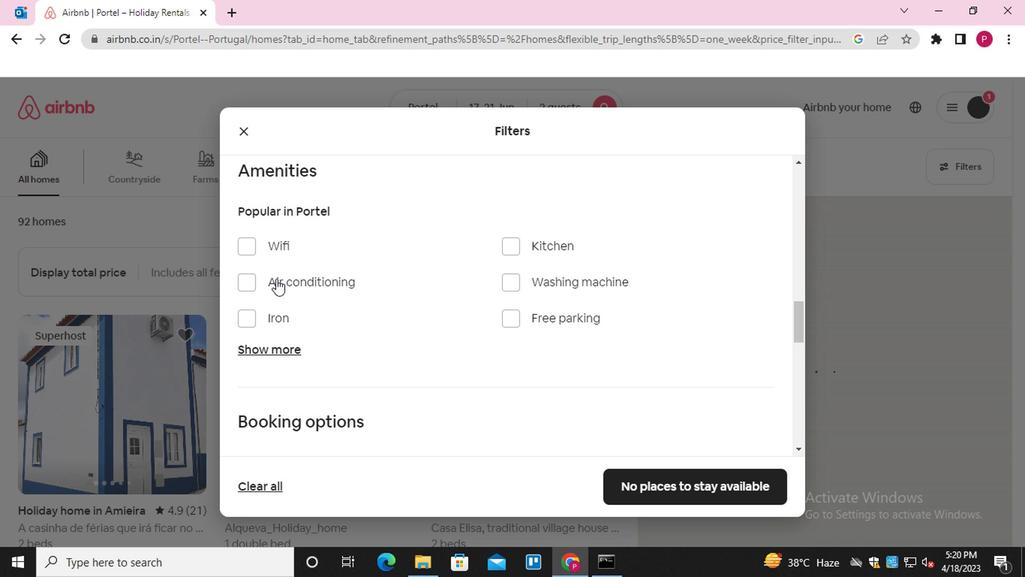 
Action: Mouse pressed left at (267, 251)
Screenshot: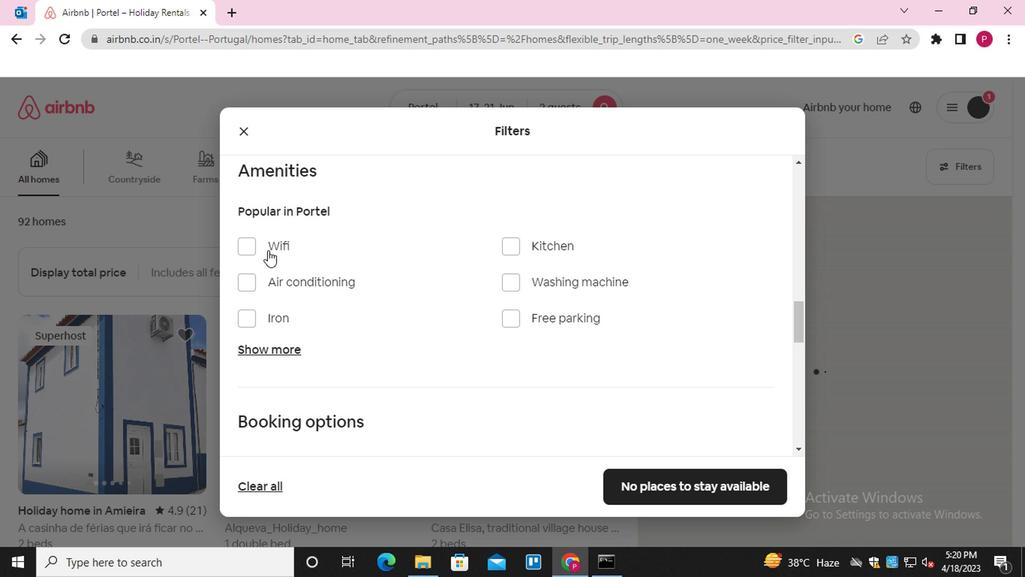 
Action: Mouse moved to (382, 367)
Screenshot: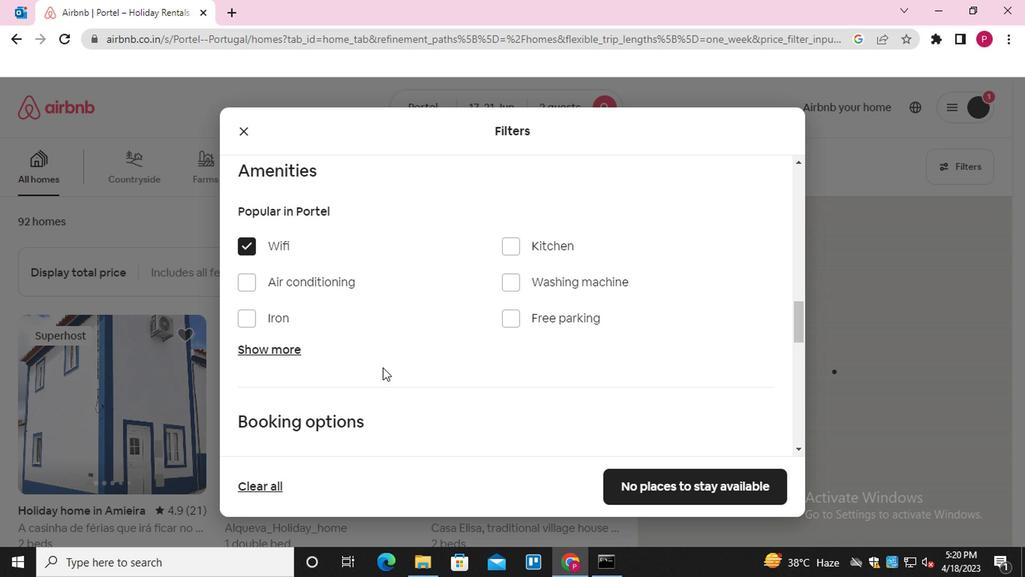 
Action: Mouse scrolled (382, 365) with delta (0, -1)
Screenshot: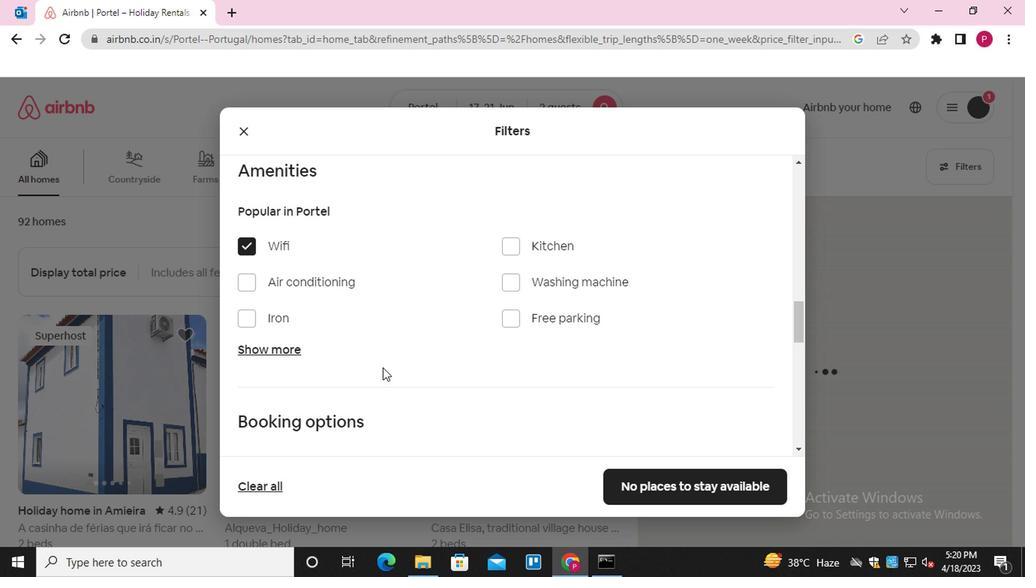 
Action: Mouse scrolled (382, 365) with delta (0, -1)
Screenshot: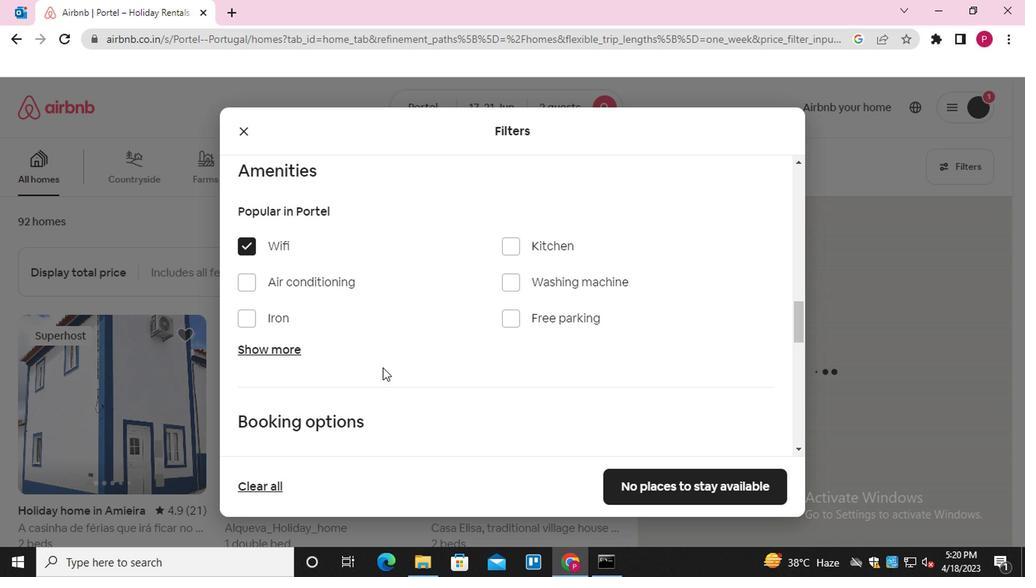 
Action: Mouse scrolled (382, 365) with delta (0, -1)
Screenshot: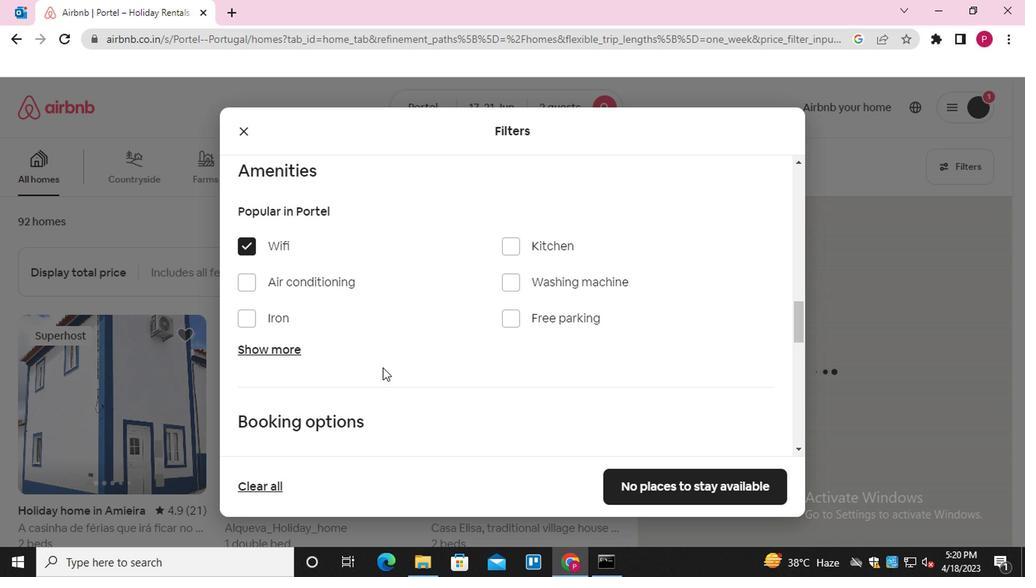 
Action: Mouse scrolled (382, 365) with delta (0, -1)
Screenshot: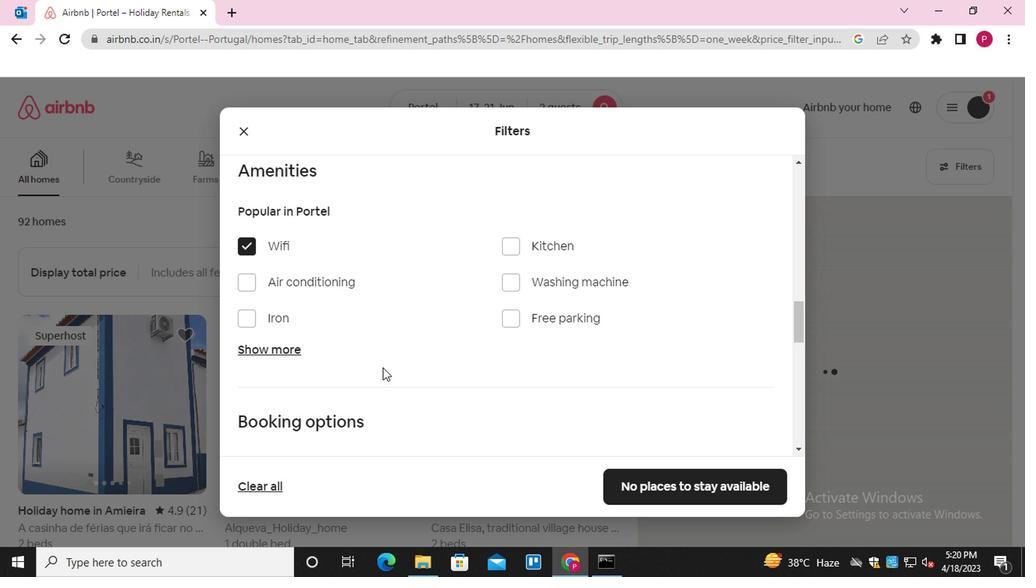 
Action: Mouse moved to (734, 226)
Screenshot: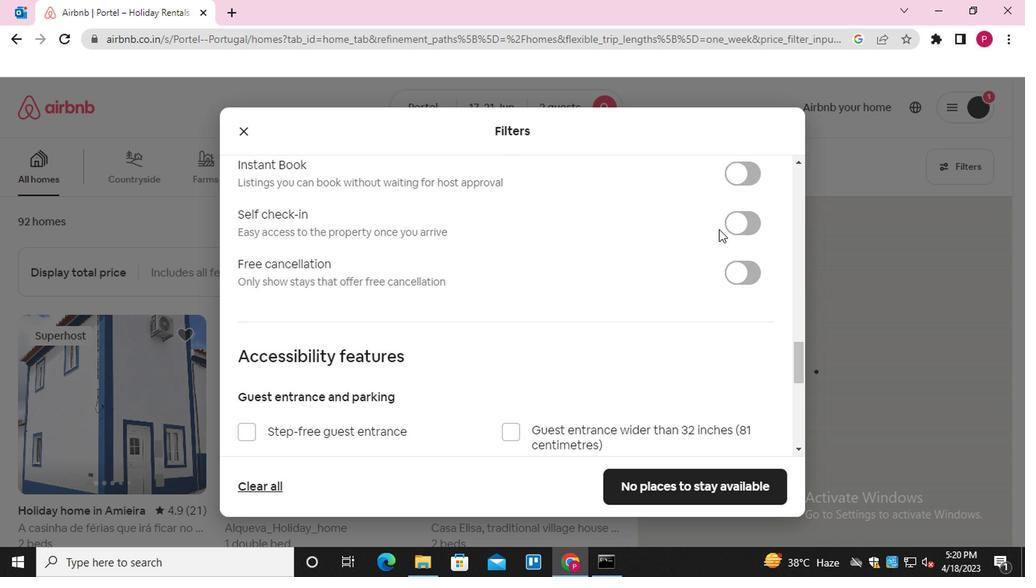 
Action: Mouse pressed left at (734, 226)
Screenshot: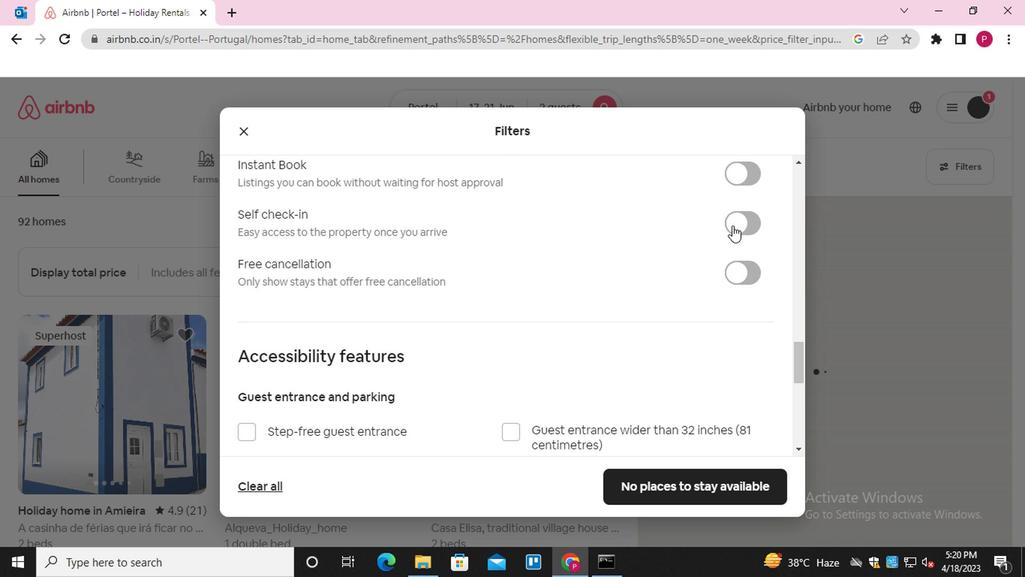 
Action: Mouse moved to (445, 390)
Screenshot: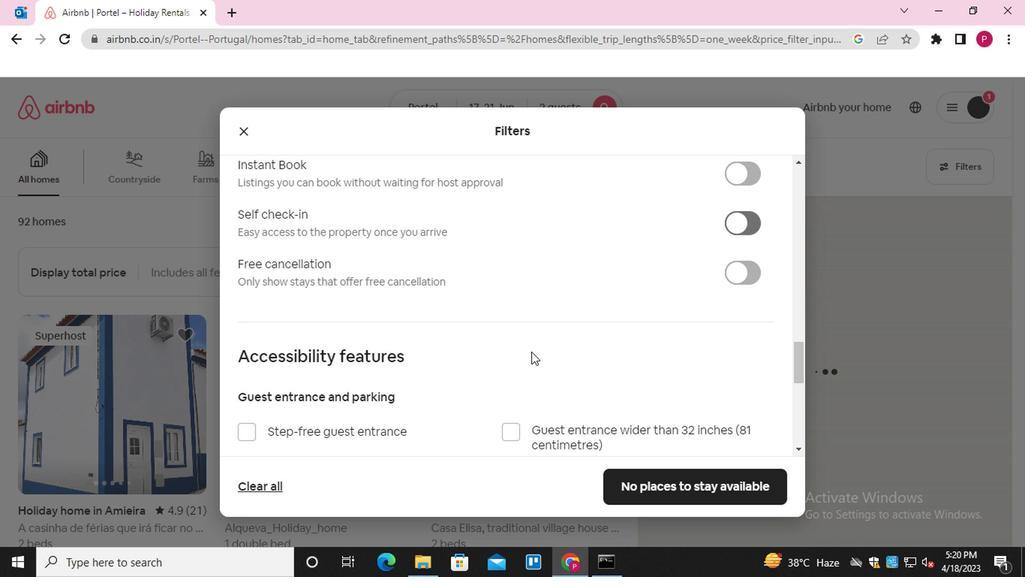 
Action: Mouse scrolled (445, 388) with delta (0, -1)
Screenshot: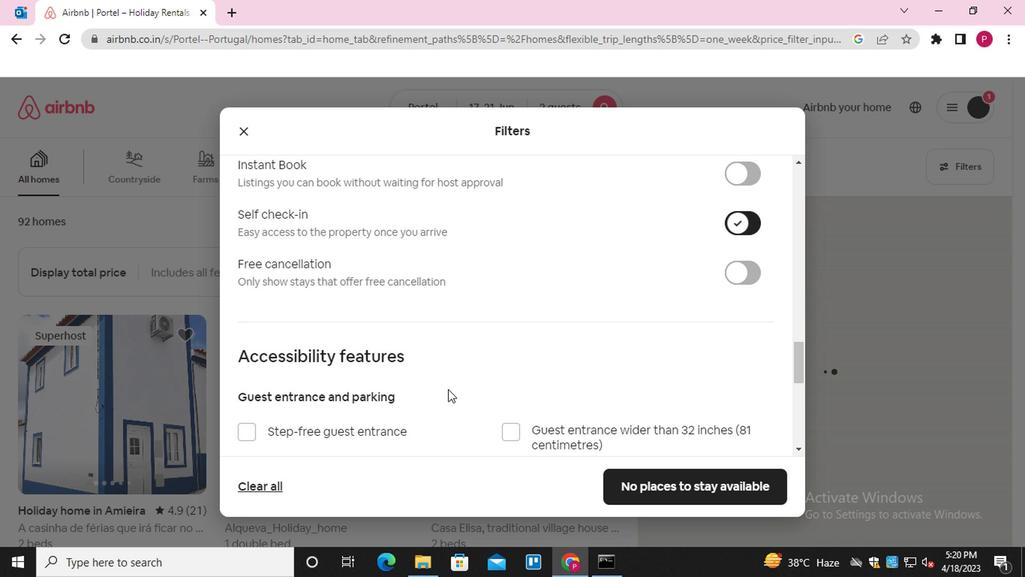 
Action: Mouse scrolled (445, 388) with delta (0, -1)
Screenshot: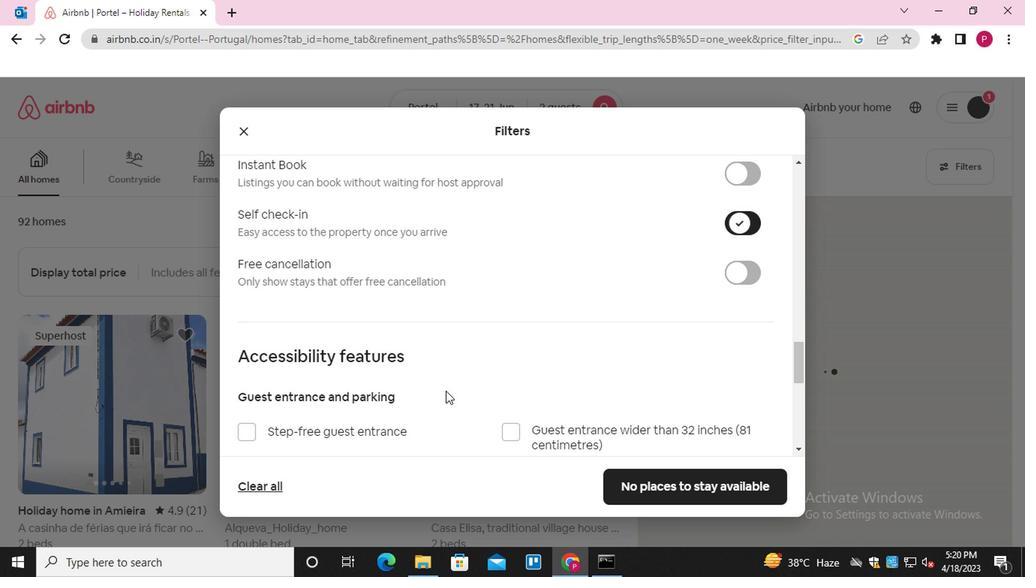 
Action: Mouse scrolled (445, 388) with delta (0, -1)
Screenshot: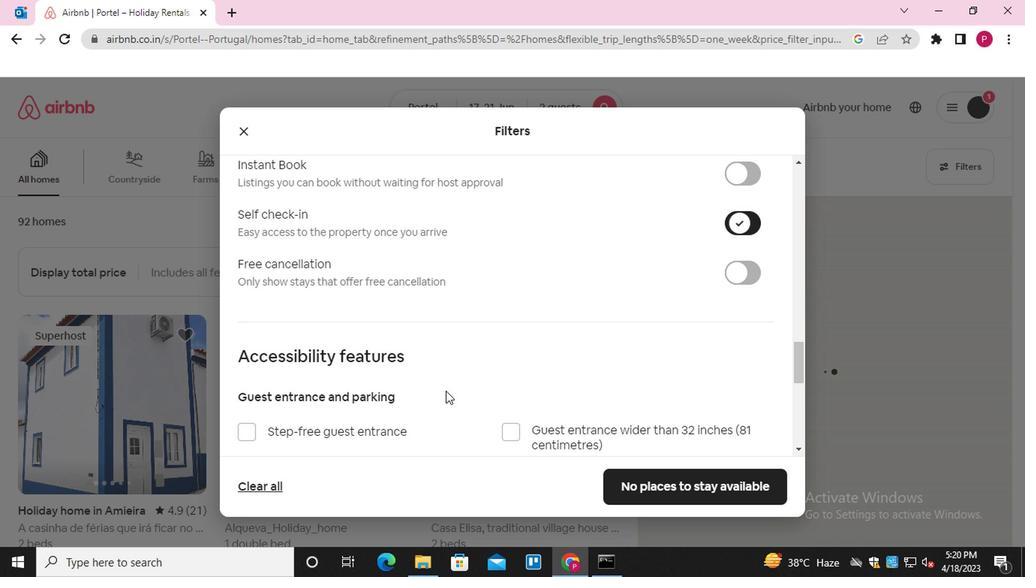 
Action: Mouse scrolled (445, 388) with delta (0, -1)
Screenshot: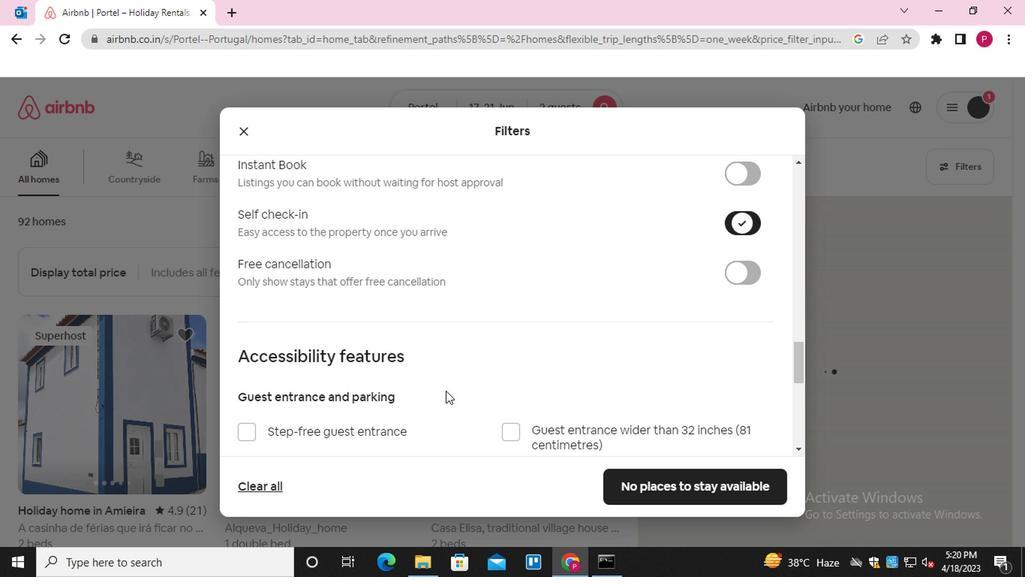 
Action: Mouse moved to (387, 365)
Screenshot: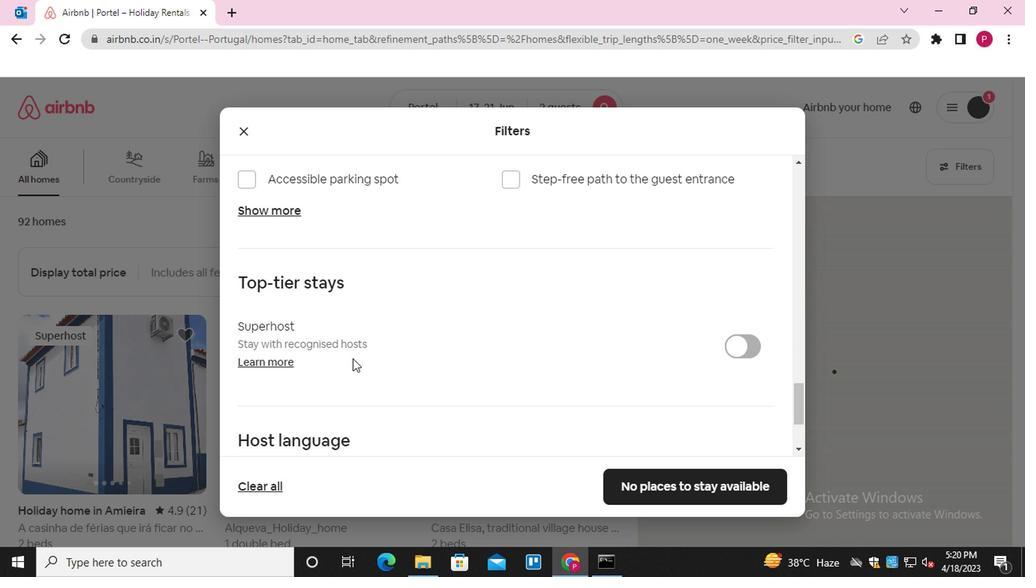 
Action: Mouse scrolled (387, 364) with delta (0, 0)
Screenshot: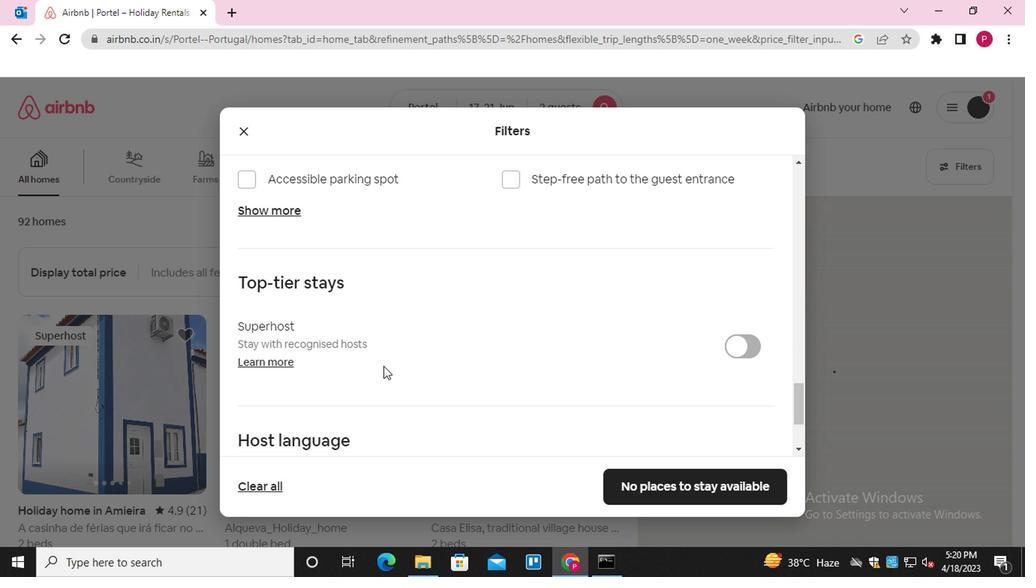 
Action: Mouse scrolled (387, 364) with delta (0, 0)
Screenshot: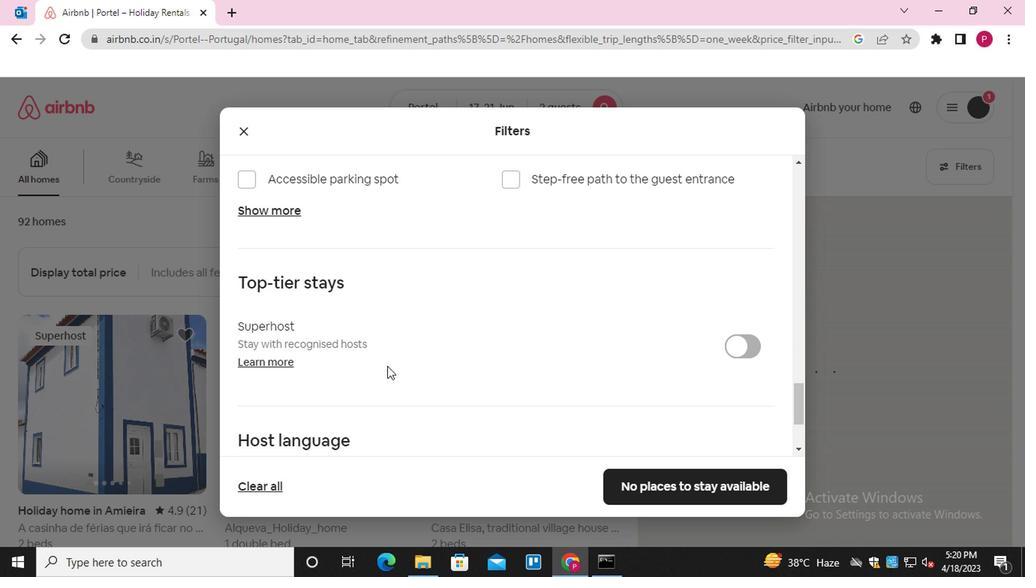 
Action: Mouse scrolled (387, 364) with delta (0, 0)
Screenshot: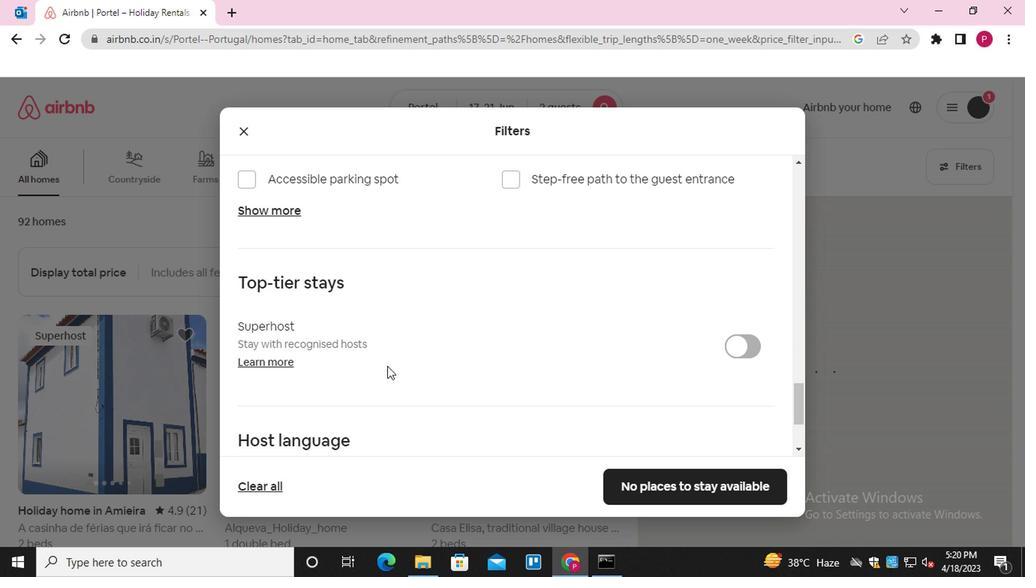 
Action: Mouse scrolled (387, 364) with delta (0, 0)
Screenshot: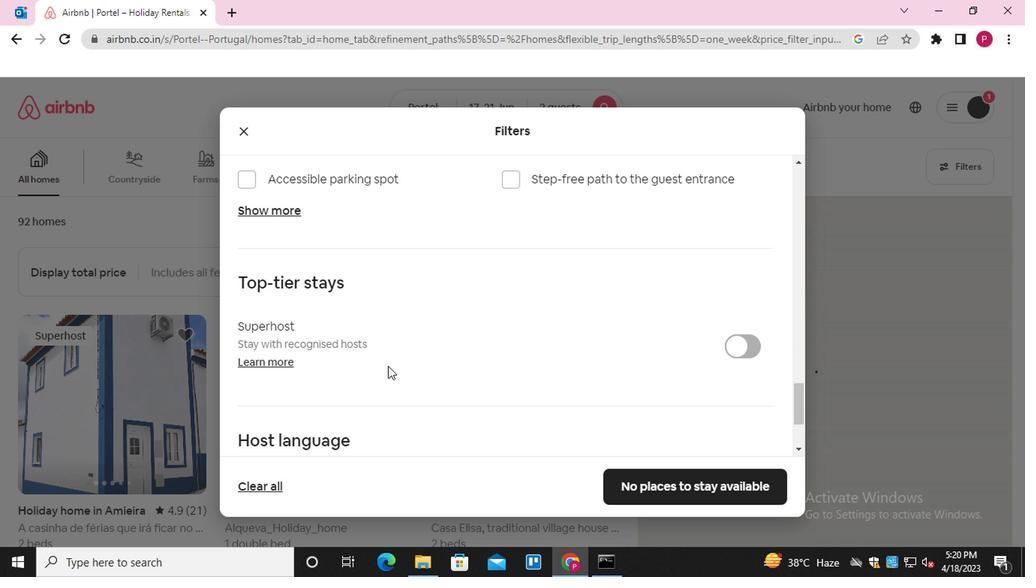 
Action: Mouse moved to (686, 487)
Screenshot: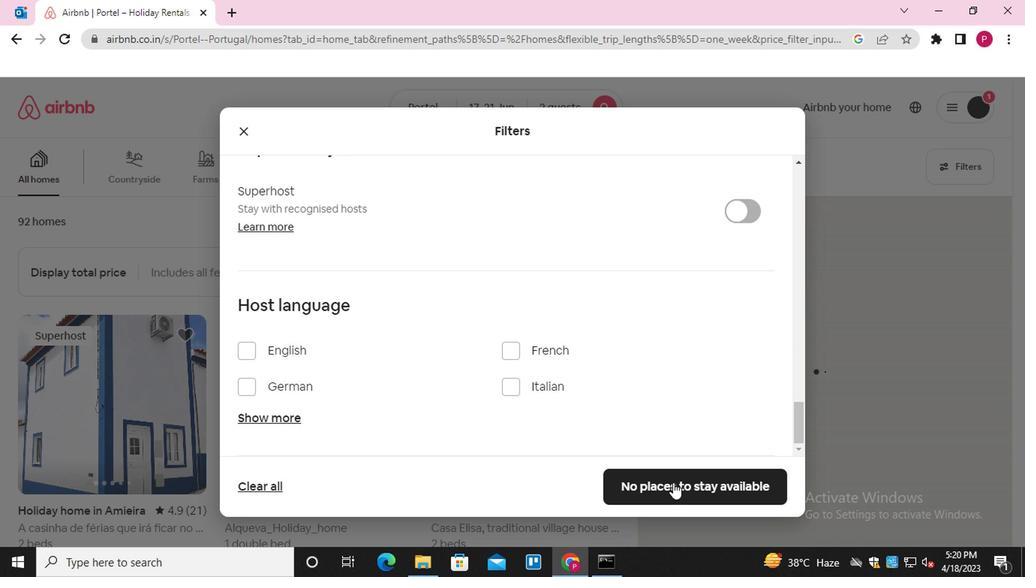 
Action: Mouse pressed left at (686, 487)
Screenshot: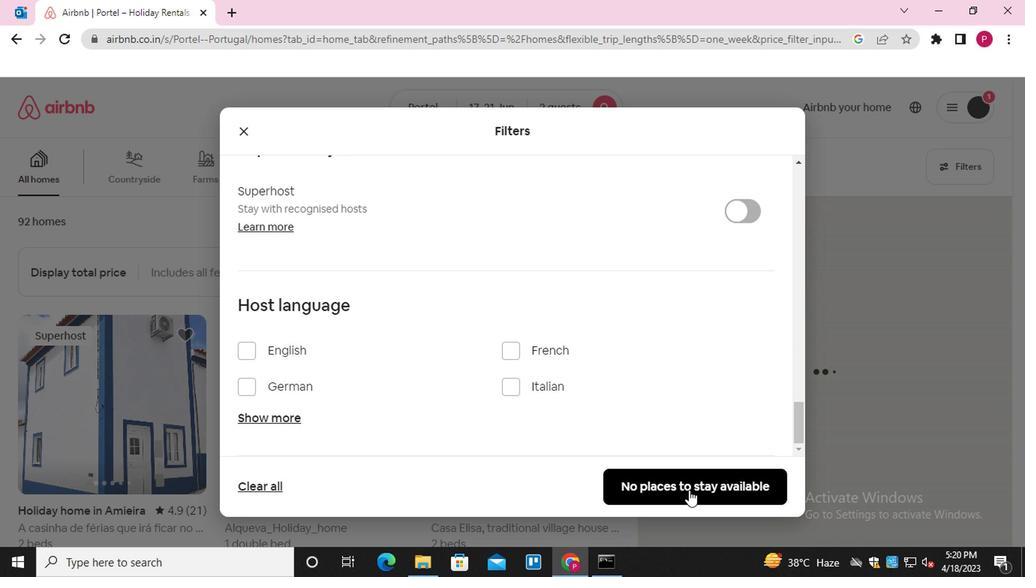 
Action: Mouse moved to (680, 372)
Screenshot: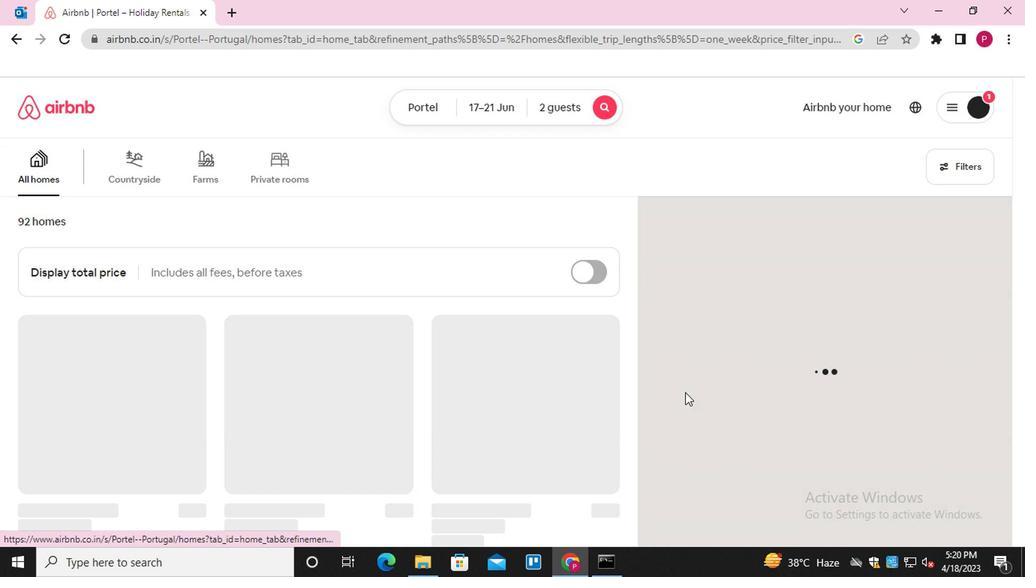 
